 Task: Add an event with the title Team Bonding Activity, date '2024/04/24', time 7:30 AM to 9:30 AMand add a description: Throughout the event, light refreshments and beverages will be available, allowing participants to recharge and continue networking in a comfortable setting. The casual and vibrant atmosphere will encourage participants to engage in open and genuine conversations, forging connections that can lead to collaborations, career opportunities, or mentorship relationships., put the event into Orange category . Add location for the event as: 123 Dom Luís I Bridge, Porto, Portugal, logged in from the account softage.1@softage.netand send the event invitation to softage.7@softage.net and softage.8@softage.net. Set a reminder for the event 15 minutes before
Action: Mouse moved to (104, 118)
Screenshot: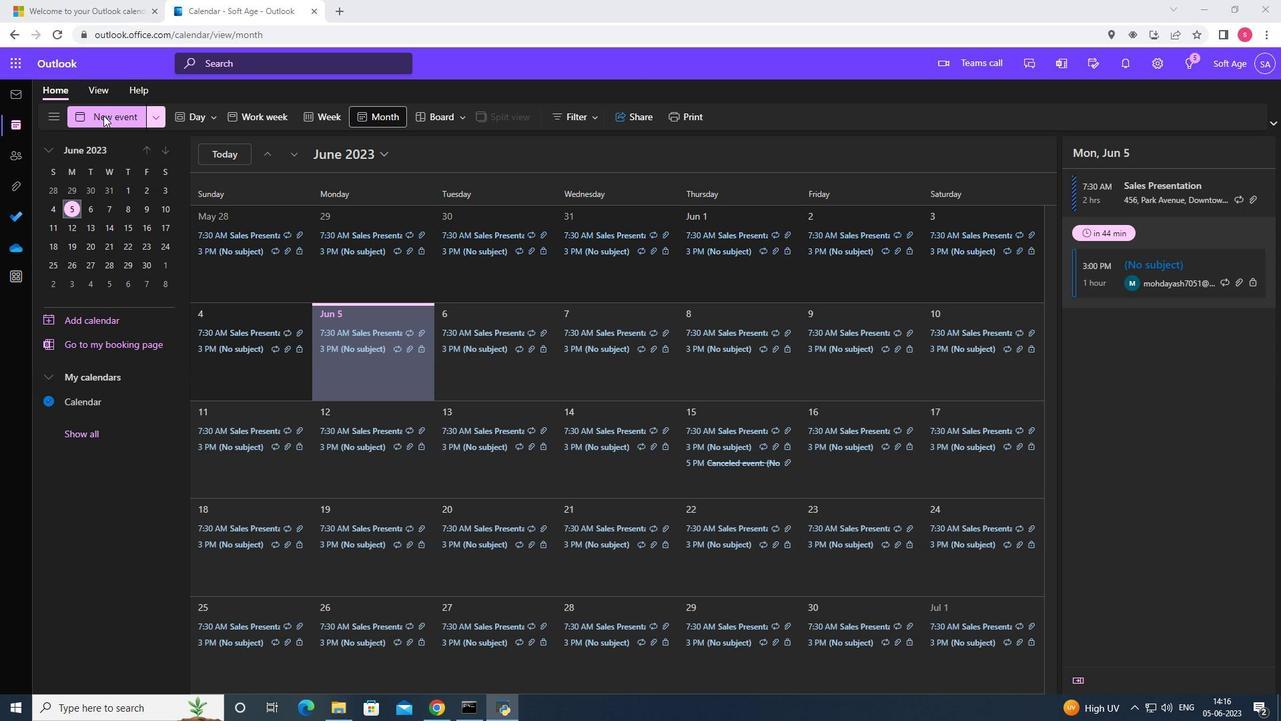 
Action: Mouse pressed left at (104, 118)
Screenshot: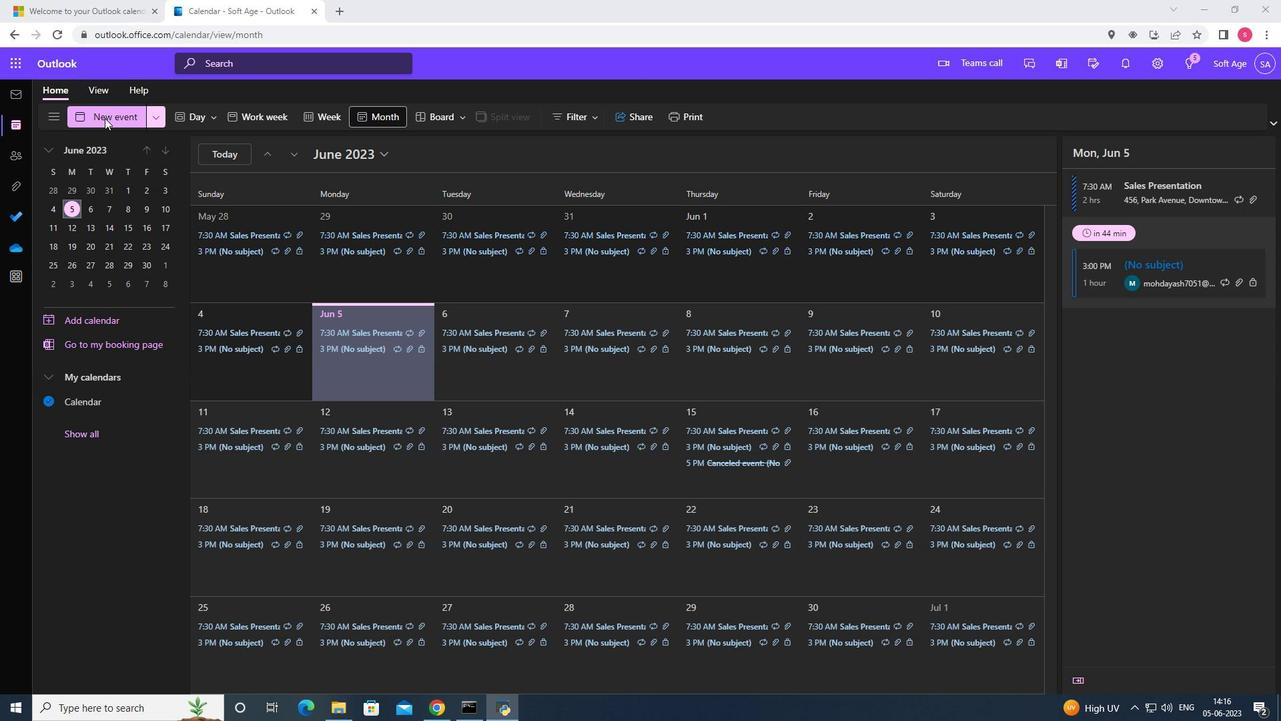 
Action: Mouse moved to (442, 191)
Screenshot: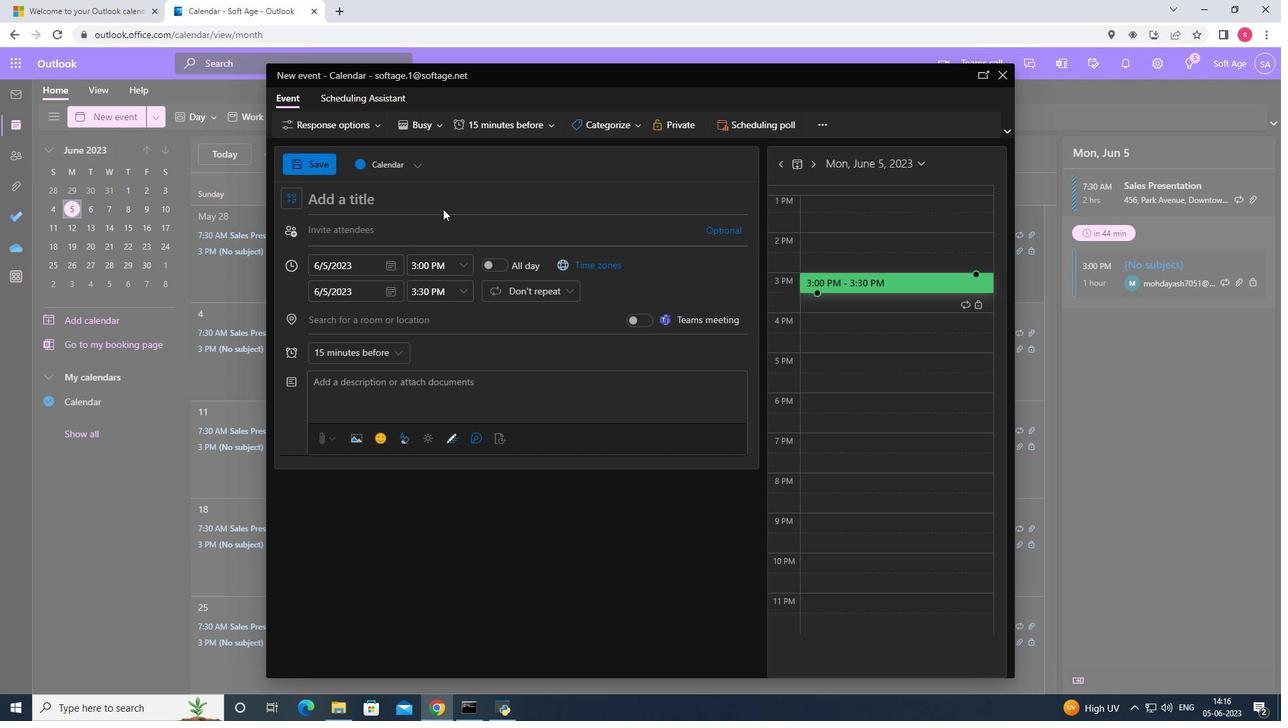 
Action: Mouse pressed left at (442, 191)
Screenshot: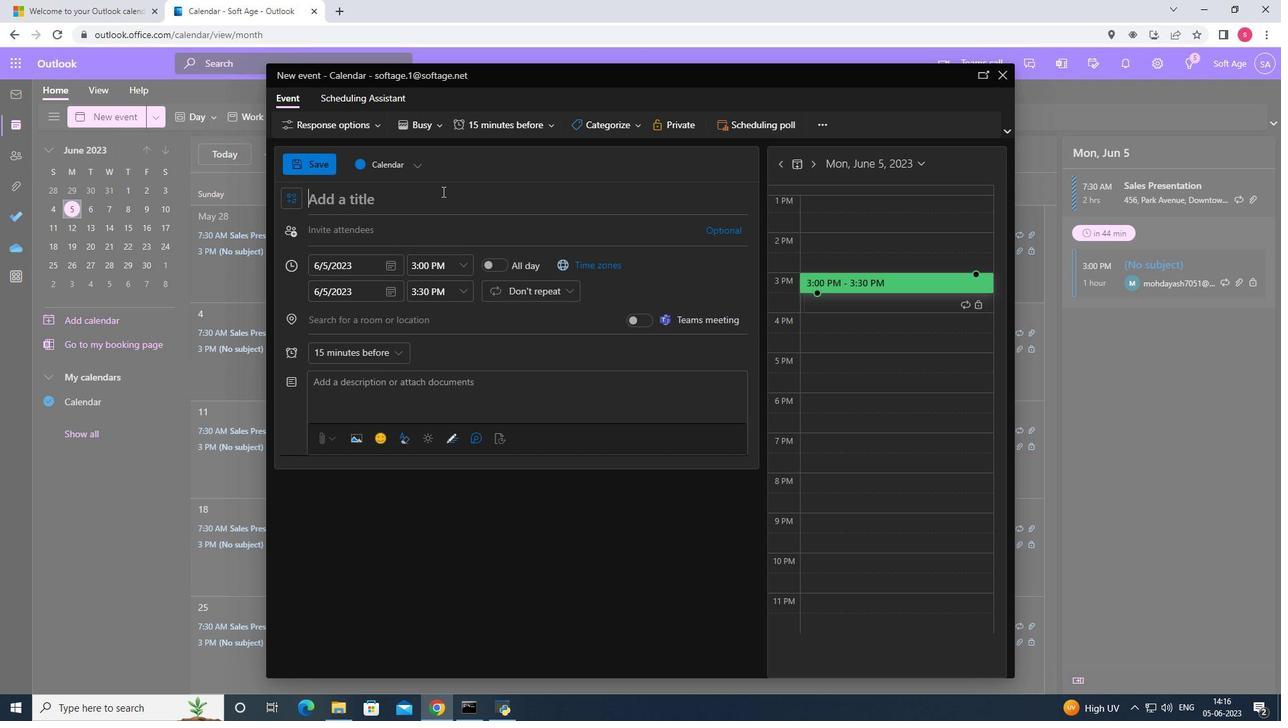 
Action: Key pressed <Key.shift><Key.shift><Key.shift><Key.shift><Key.shift><Key.shift><Key.shift><Key.shift><Key.shift><Key.shift><Key.shift><Key.shift><Key.shift><Key.shift><Key.shift><Key.shift><Key.shift><Key.shift><Key.shift><Key.shift>Team<Key.space><Key.shift>Bonding<Key.space><Key.shift>Activity
Screenshot: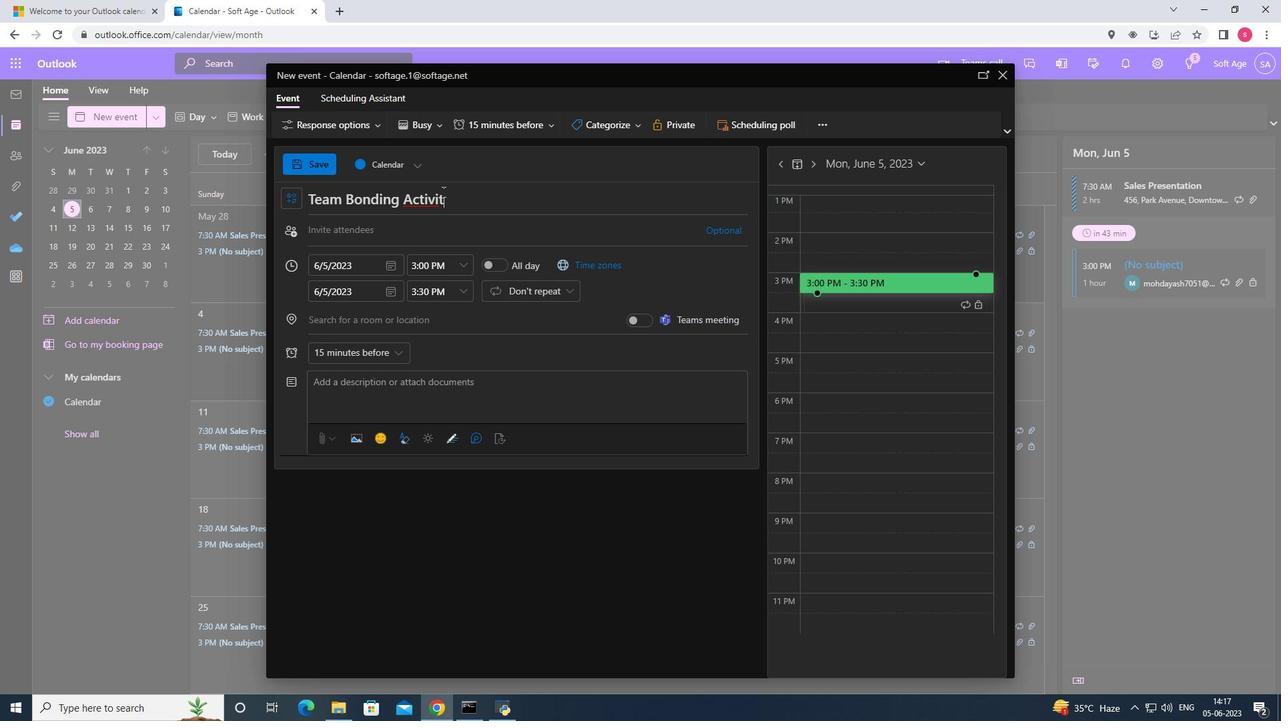 
Action: Mouse moved to (394, 270)
Screenshot: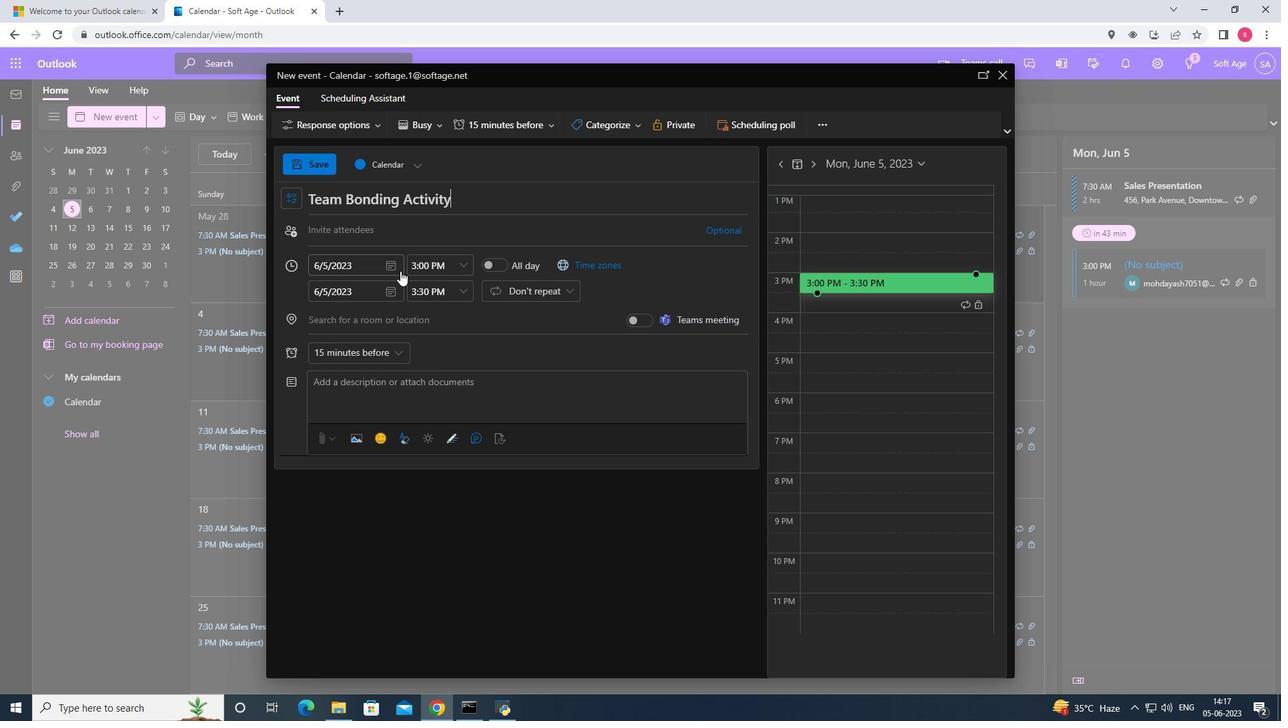 
Action: Mouse pressed left at (394, 270)
Screenshot: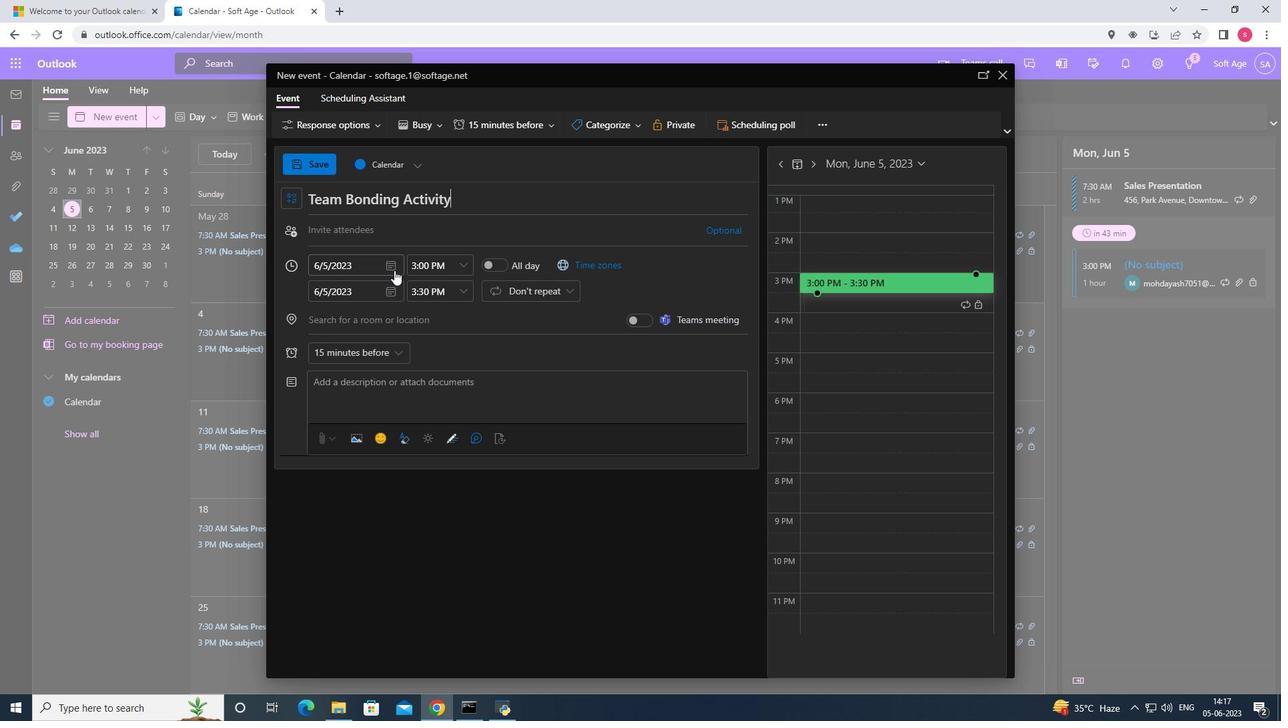
Action: Mouse moved to (441, 295)
Screenshot: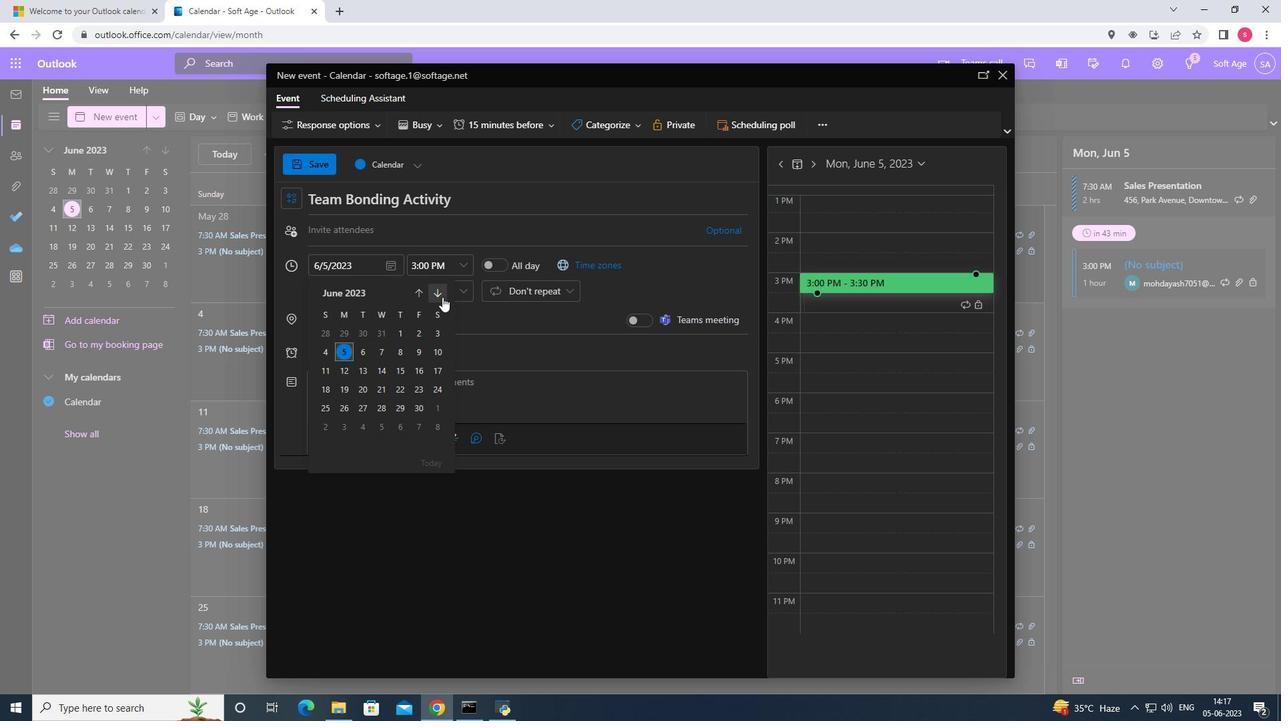 
Action: Mouse pressed left at (441, 295)
Screenshot: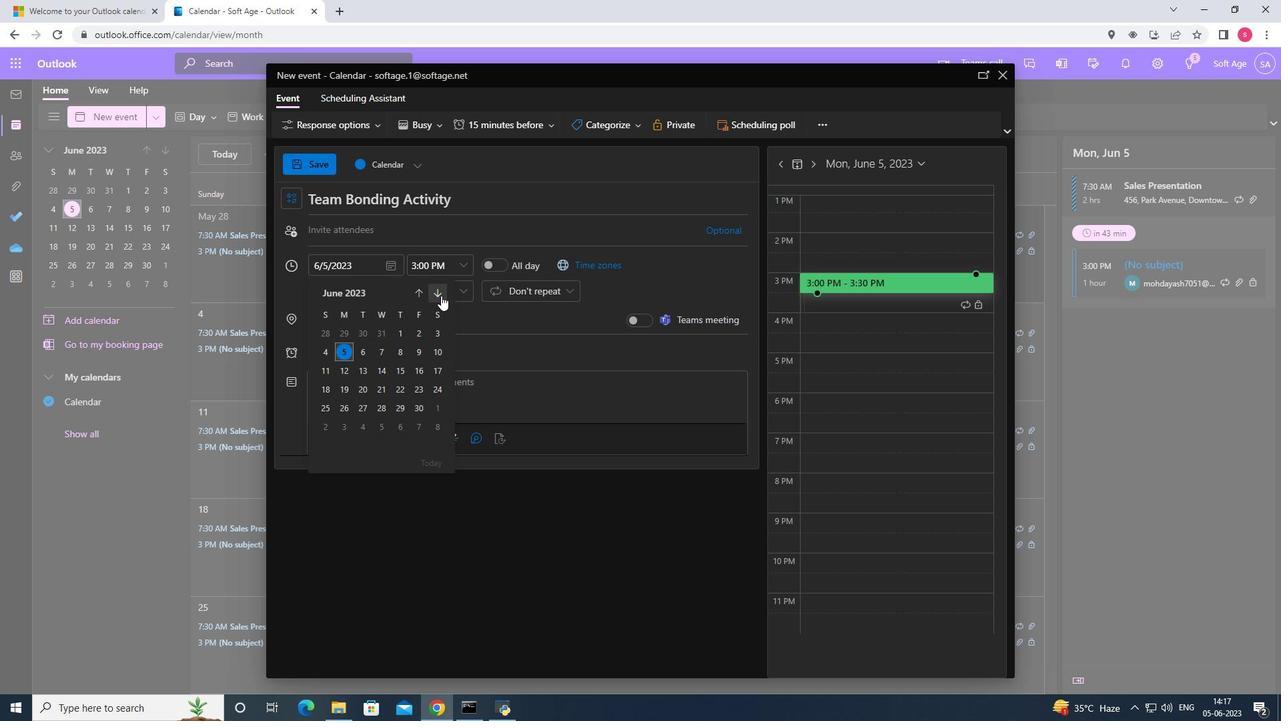 
Action: Mouse pressed left at (441, 295)
Screenshot: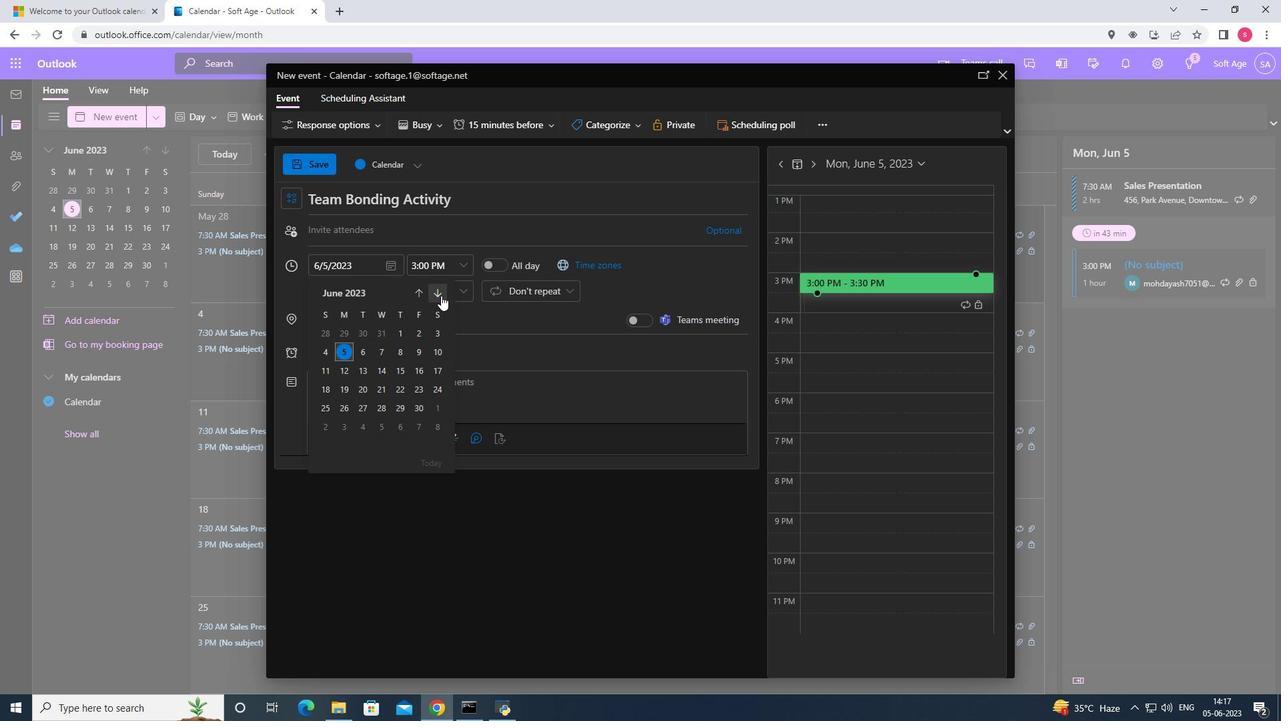 
Action: Mouse pressed left at (441, 295)
Screenshot: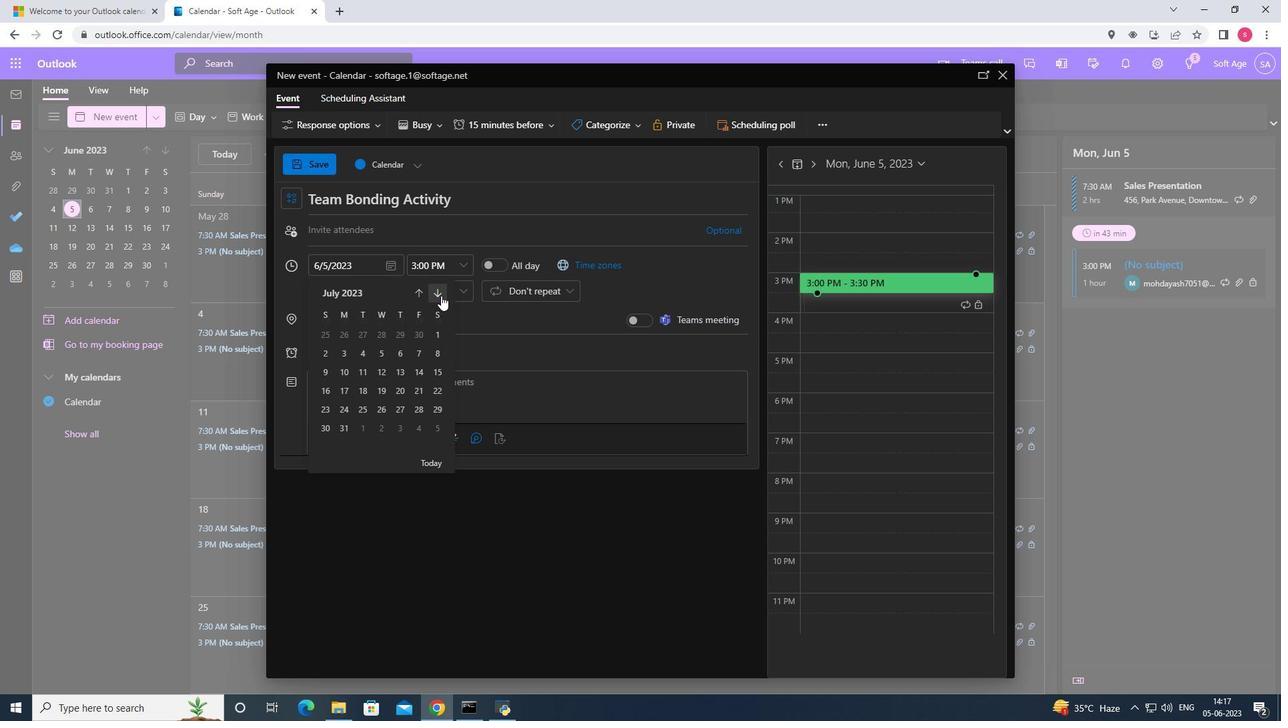 
Action: Mouse pressed left at (441, 295)
Screenshot: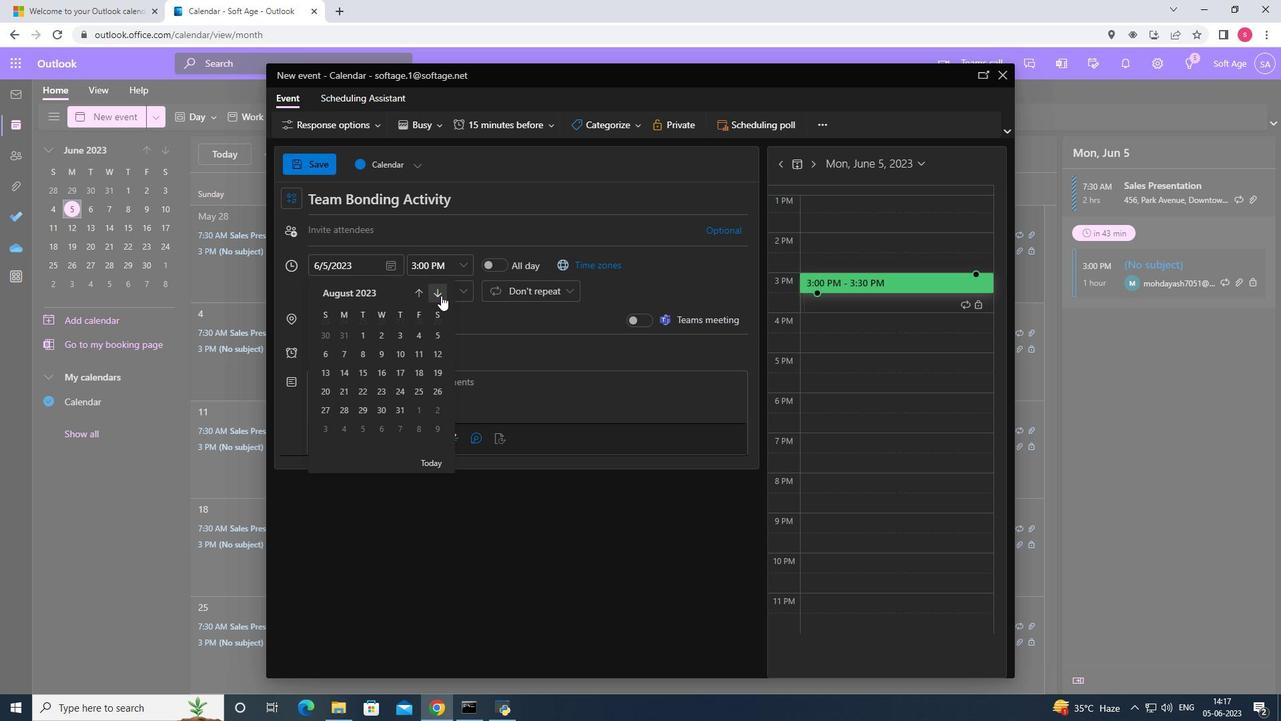 
Action: Mouse pressed left at (441, 295)
Screenshot: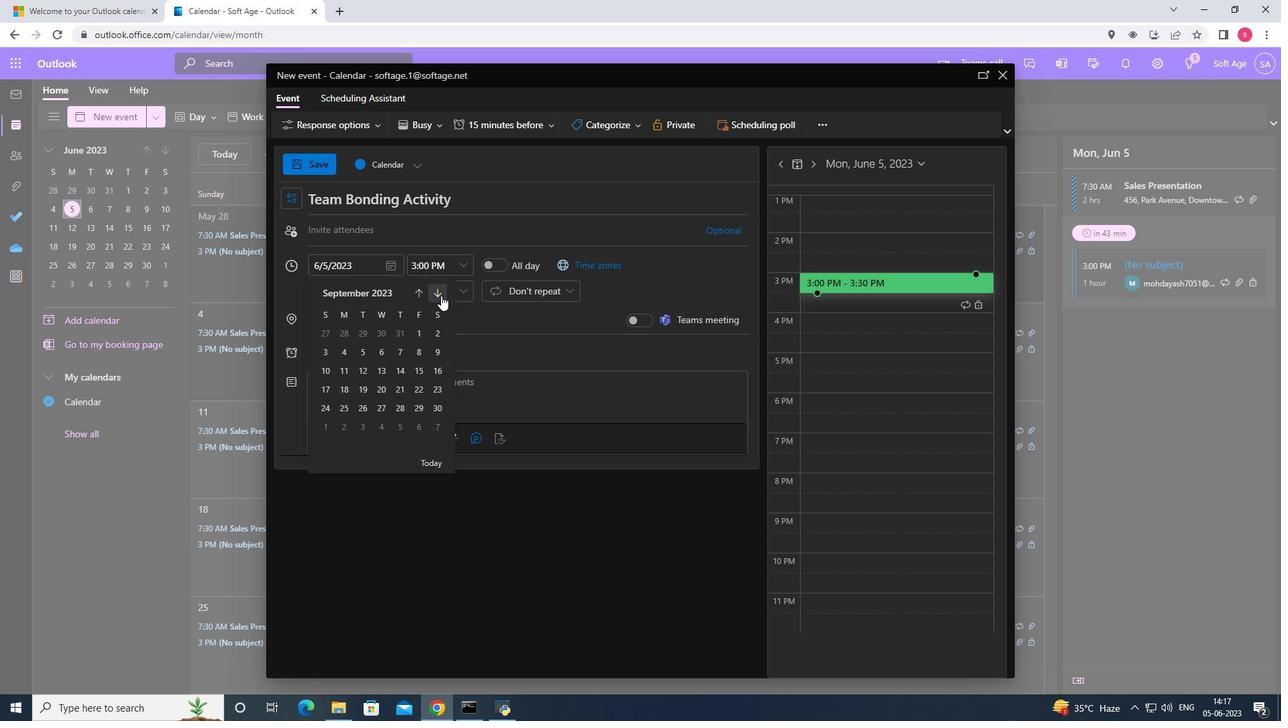 
Action: Mouse pressed left at (441, 295)
Screenshot: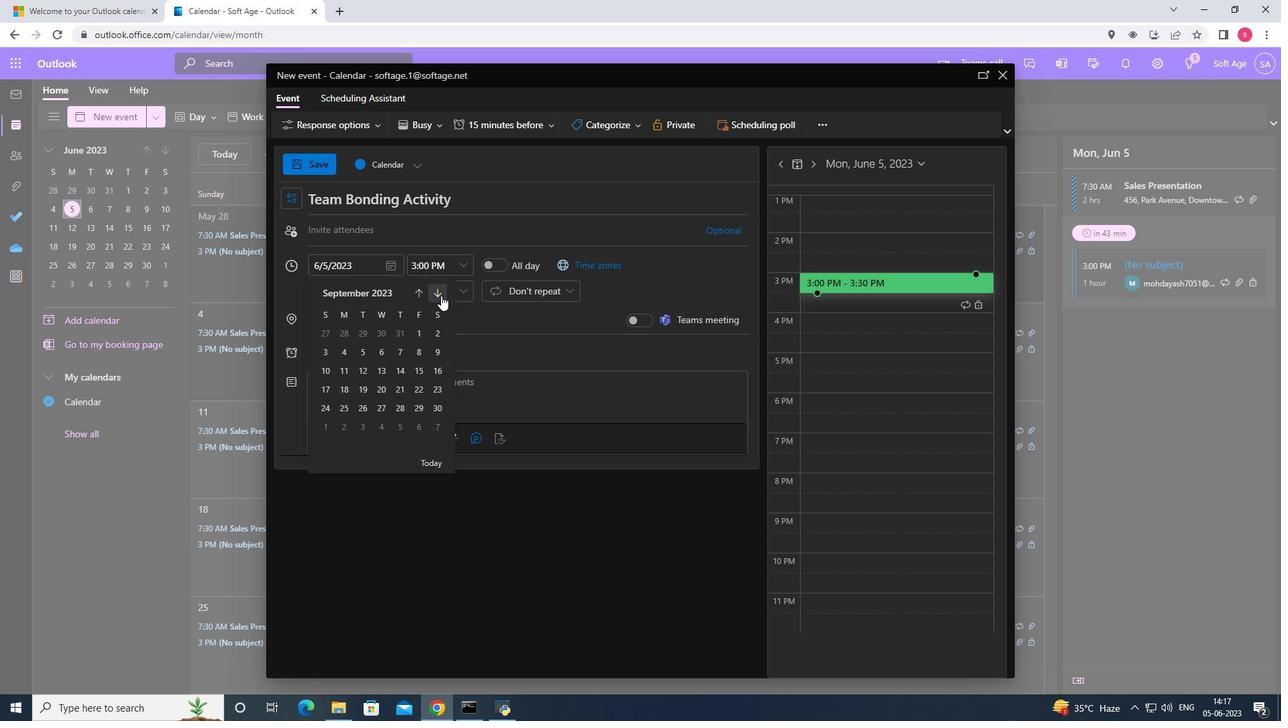 
Action: Mouse pressed left at (441, 295)
Screenshot: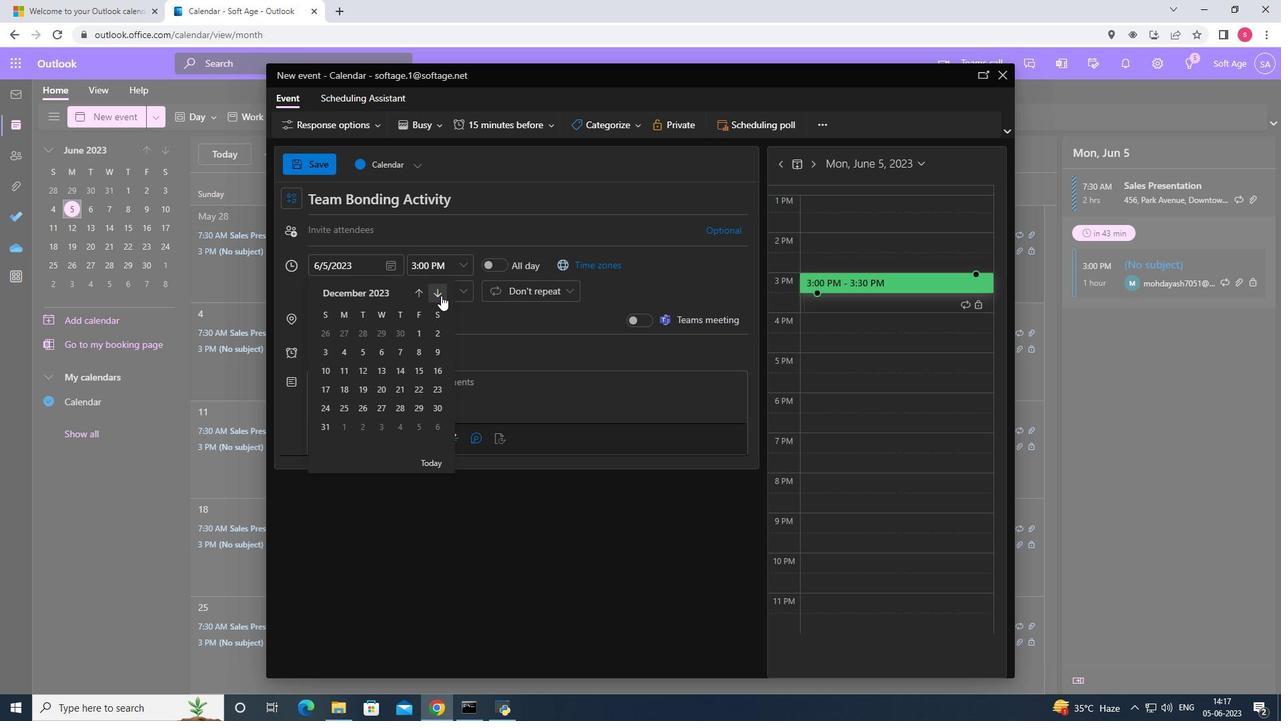 
Action: Mouse pressed left at (441, 295)
Screenshot: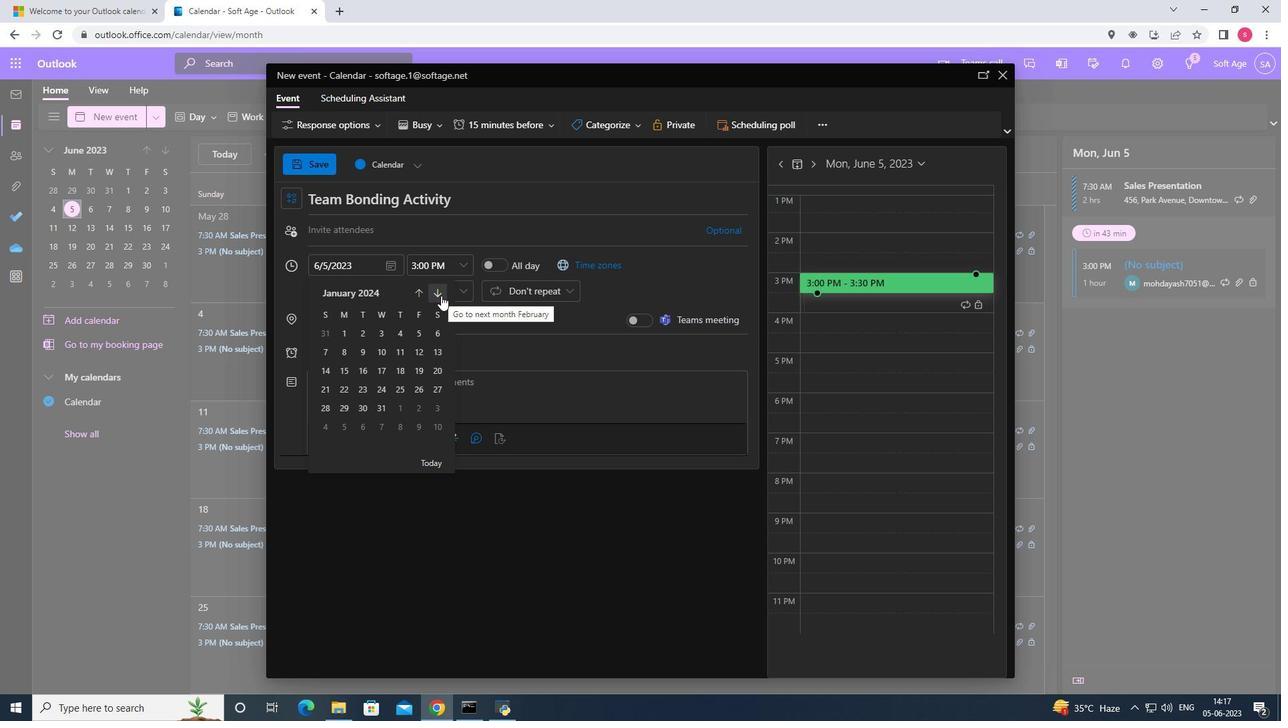 
Action: Mouse pressed left at (441, 295)
Screenshot: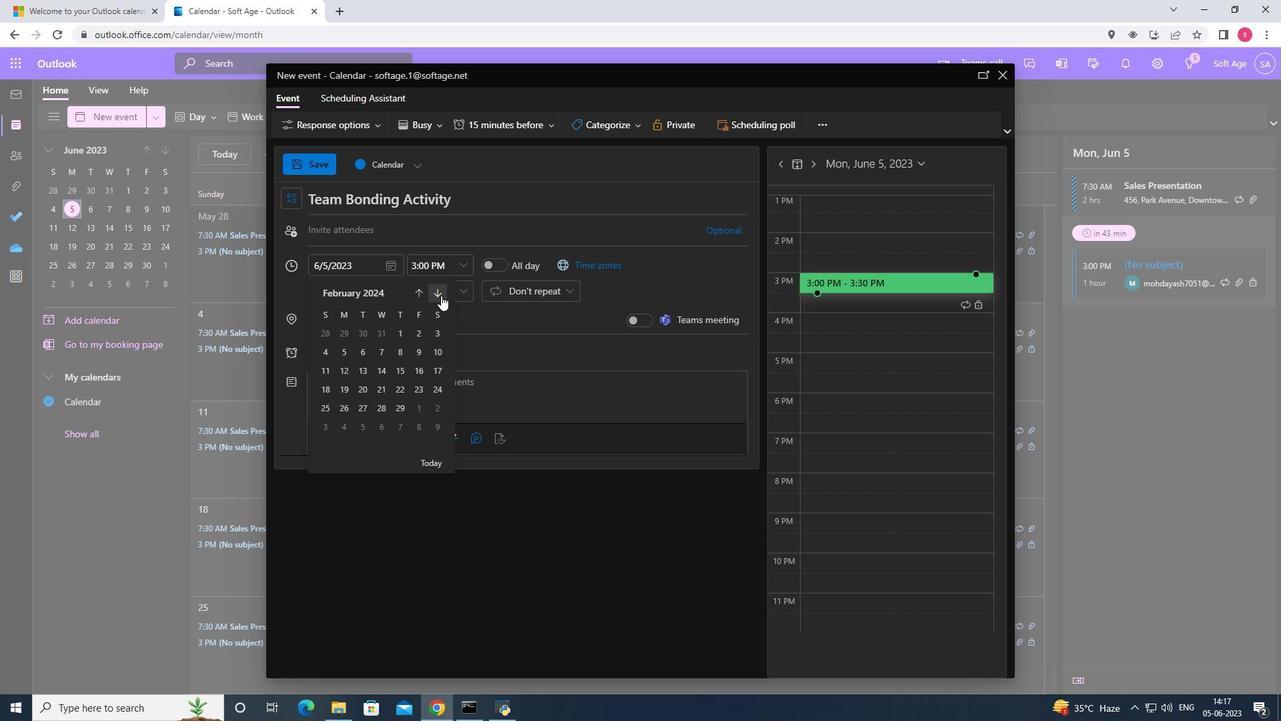 
Action: Mouse pressed left at (441, 295)
Screenshot: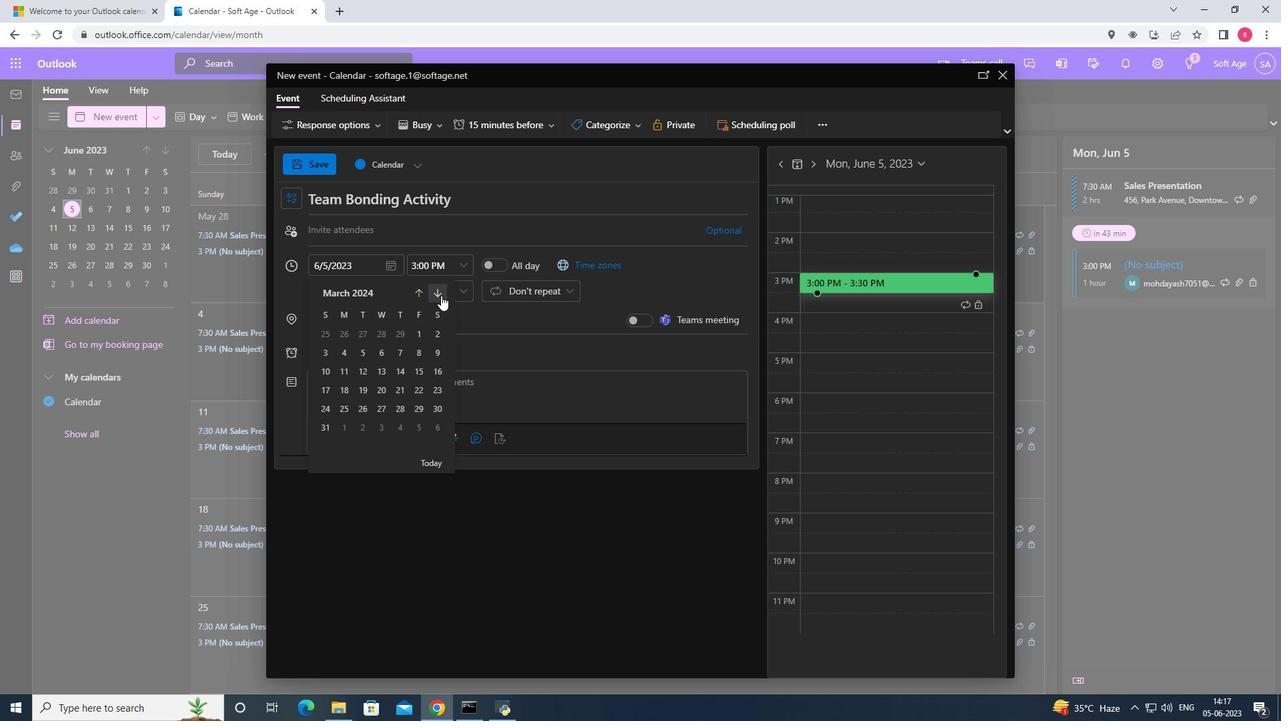 
Action: Mouse moved to (387, 389)
Screenshot: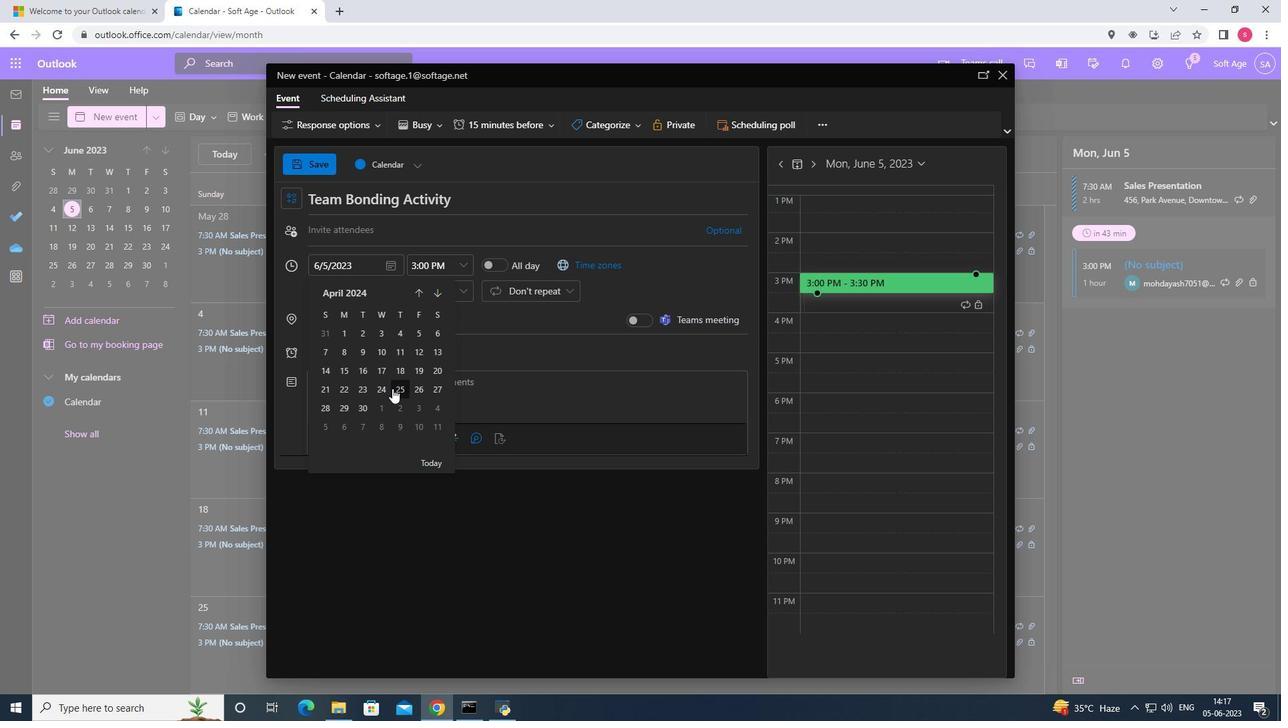 
Action: Mouse pressed left at (387, 389)
Screenshot: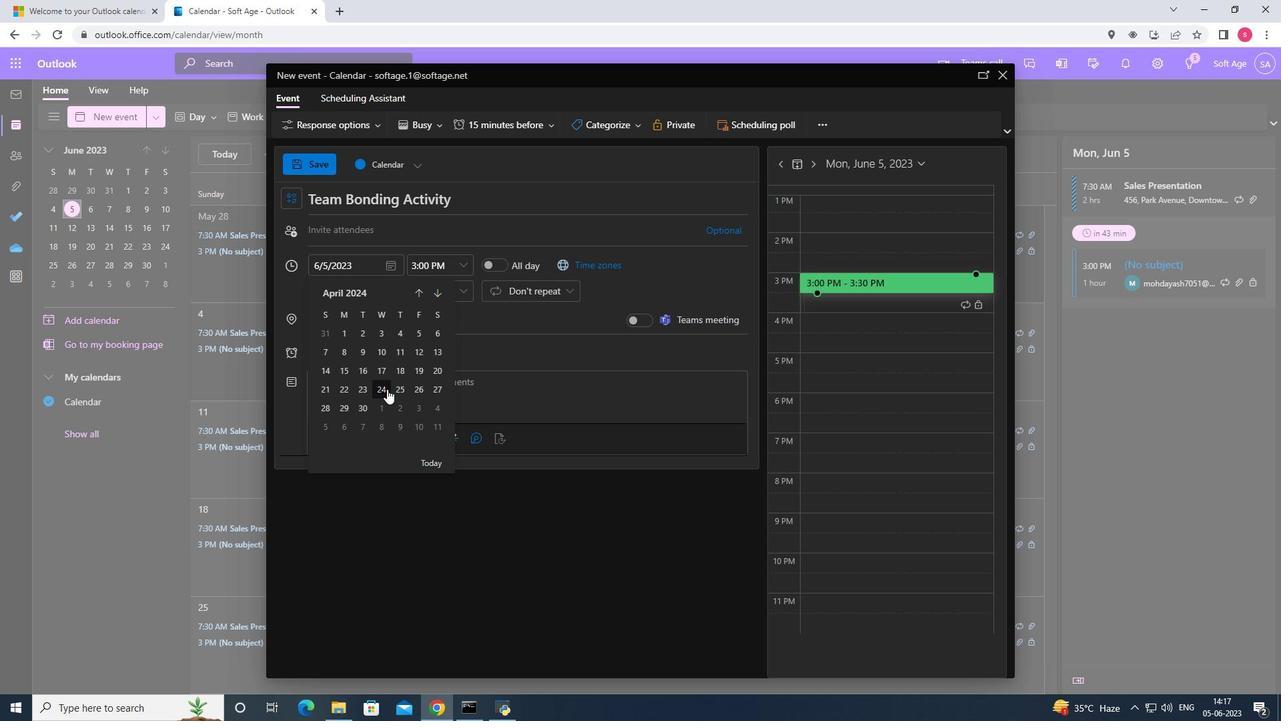
Action: Mouse moved to (421, 380)
Screenshot: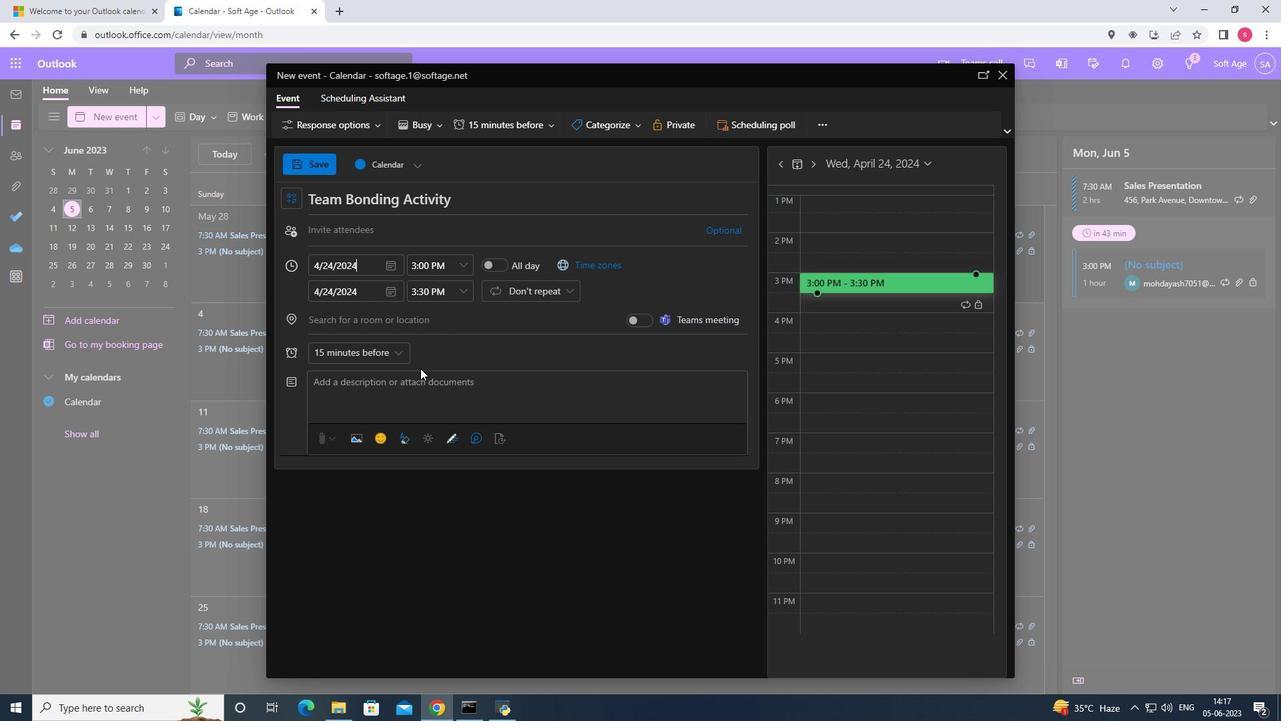 
Action: Mouse pressed left at (421, 380)
Screenshot: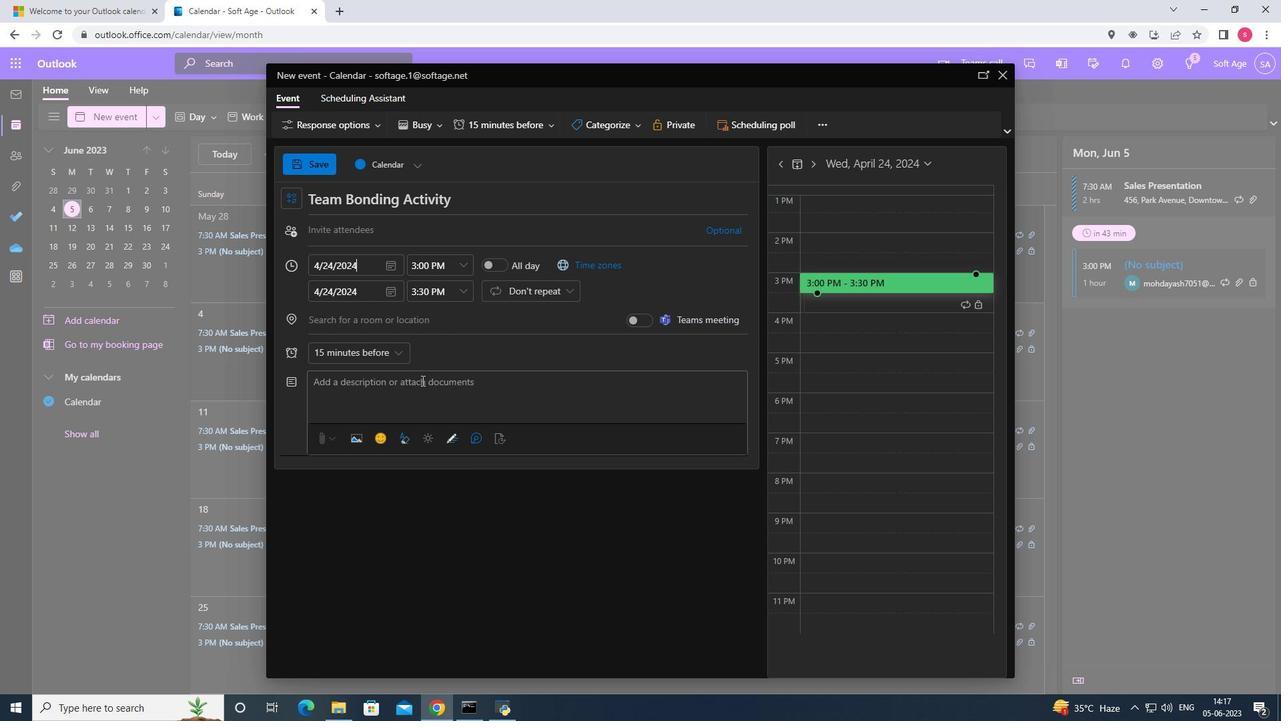 
Action: Mouse moved to (466, 266)
Screenshot: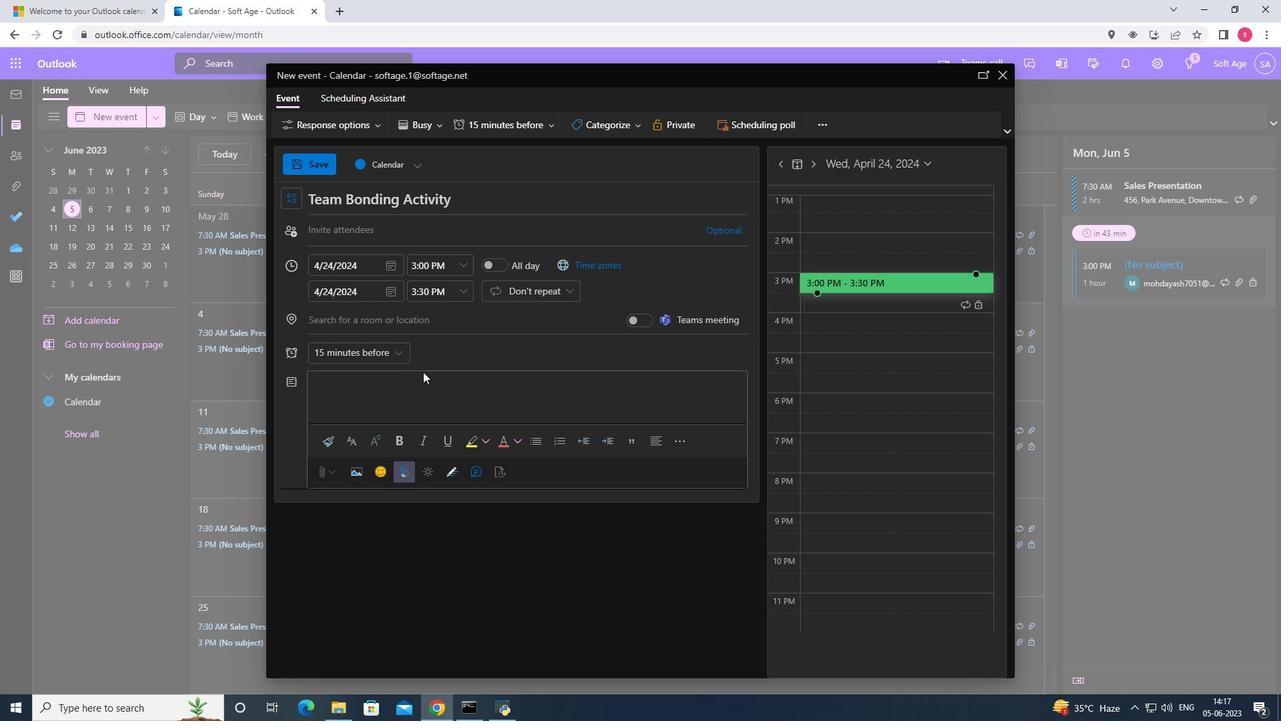
Action: Mouse pressed left at (466, 266)
Screenshot: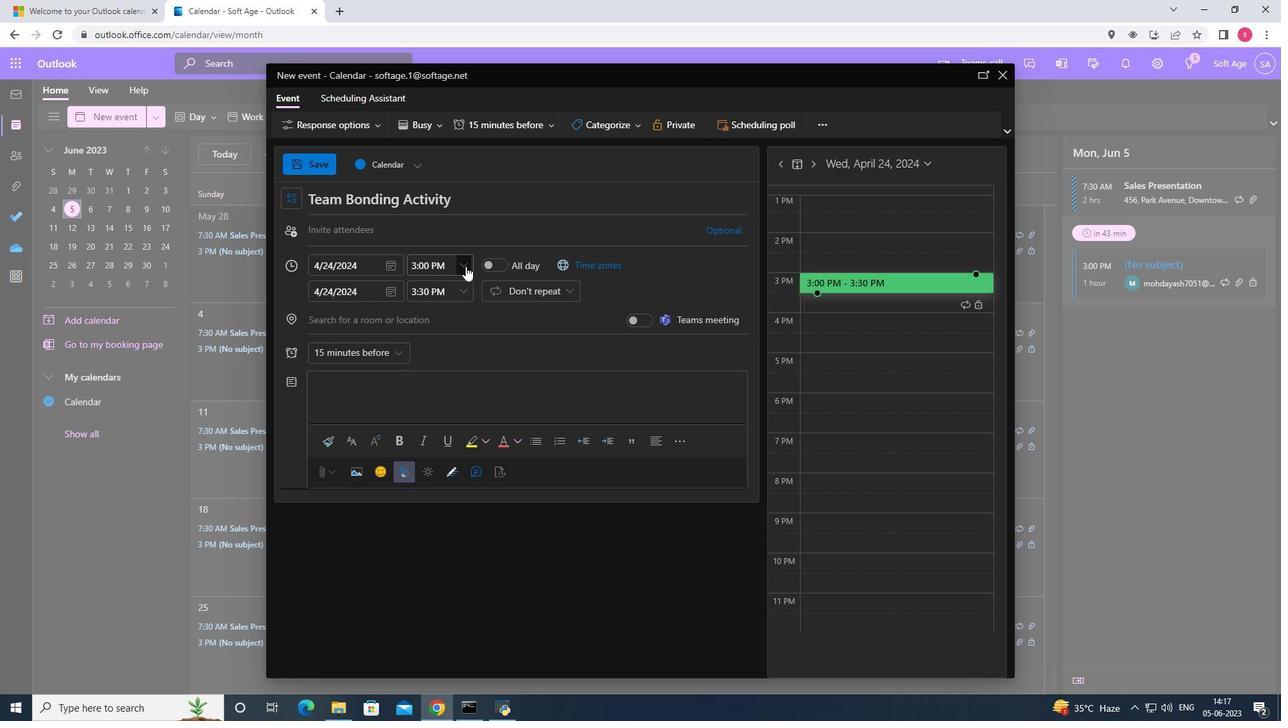 
Action: Mouse moved to (482, 282)
Screenshot: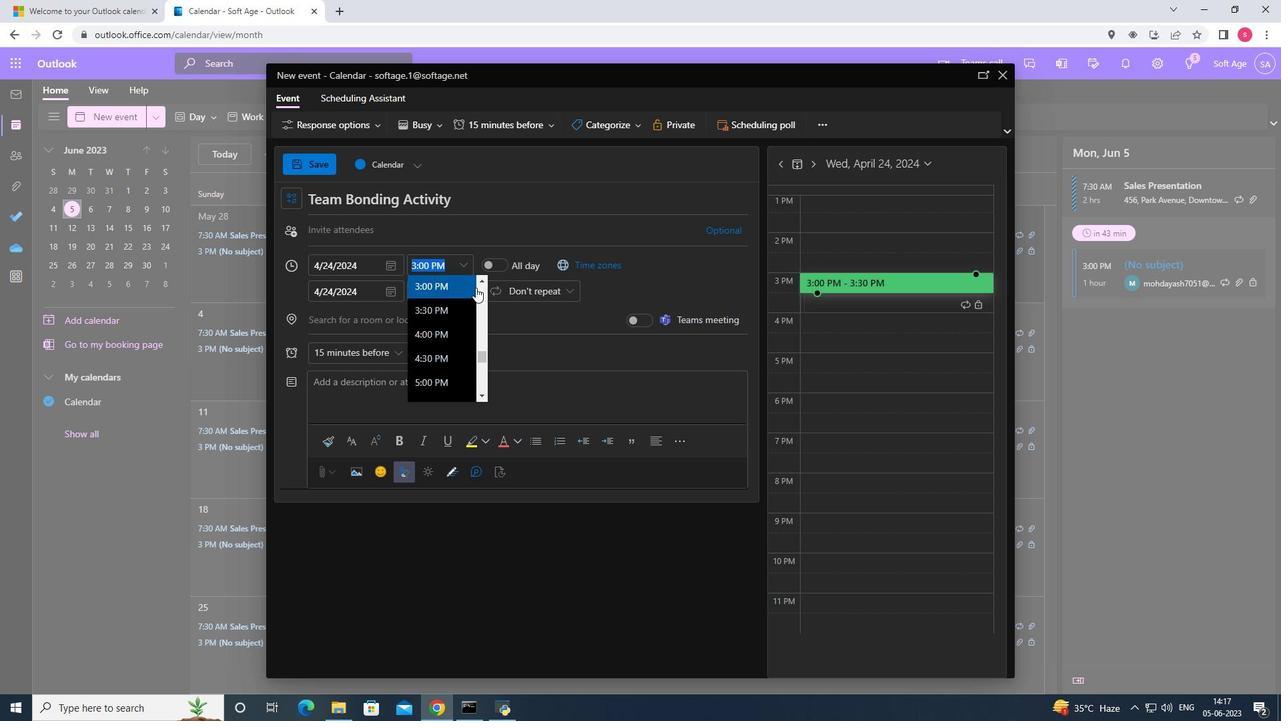 
Action: Mouse pressed left at (482, 282)
Screenshot: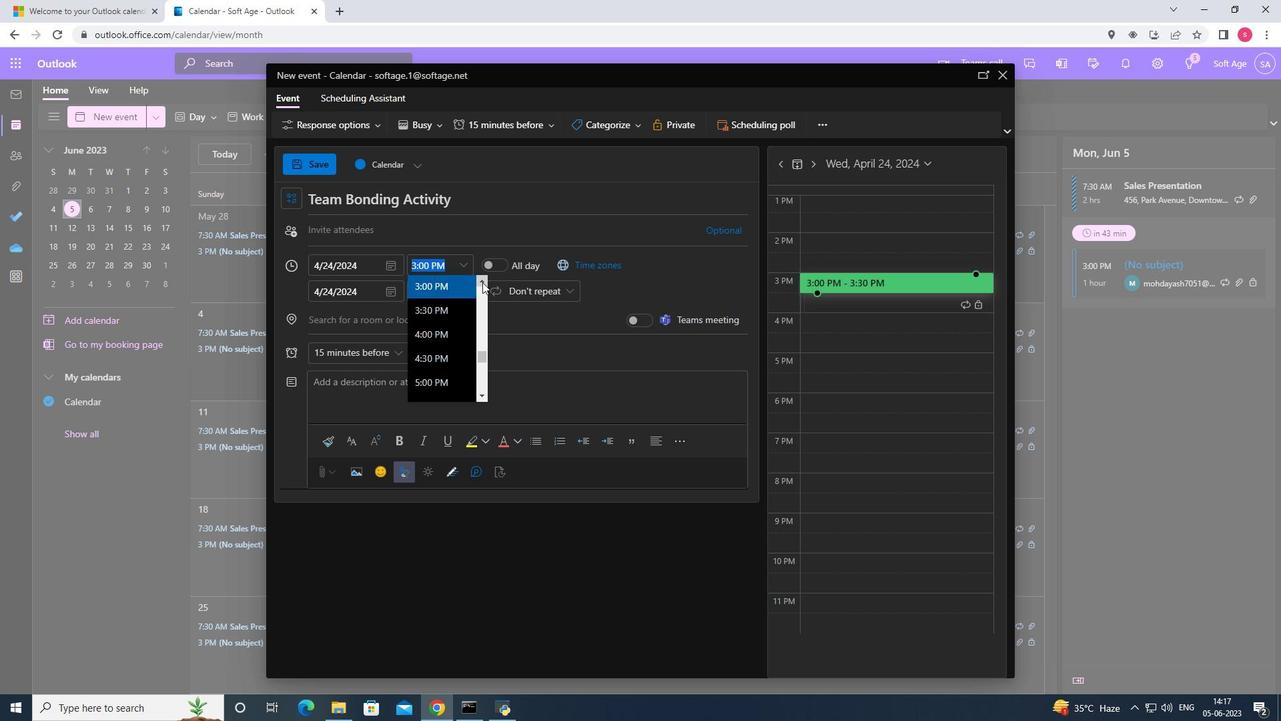 
Action: Mouse pressed left at (482, 282)
Screenshot: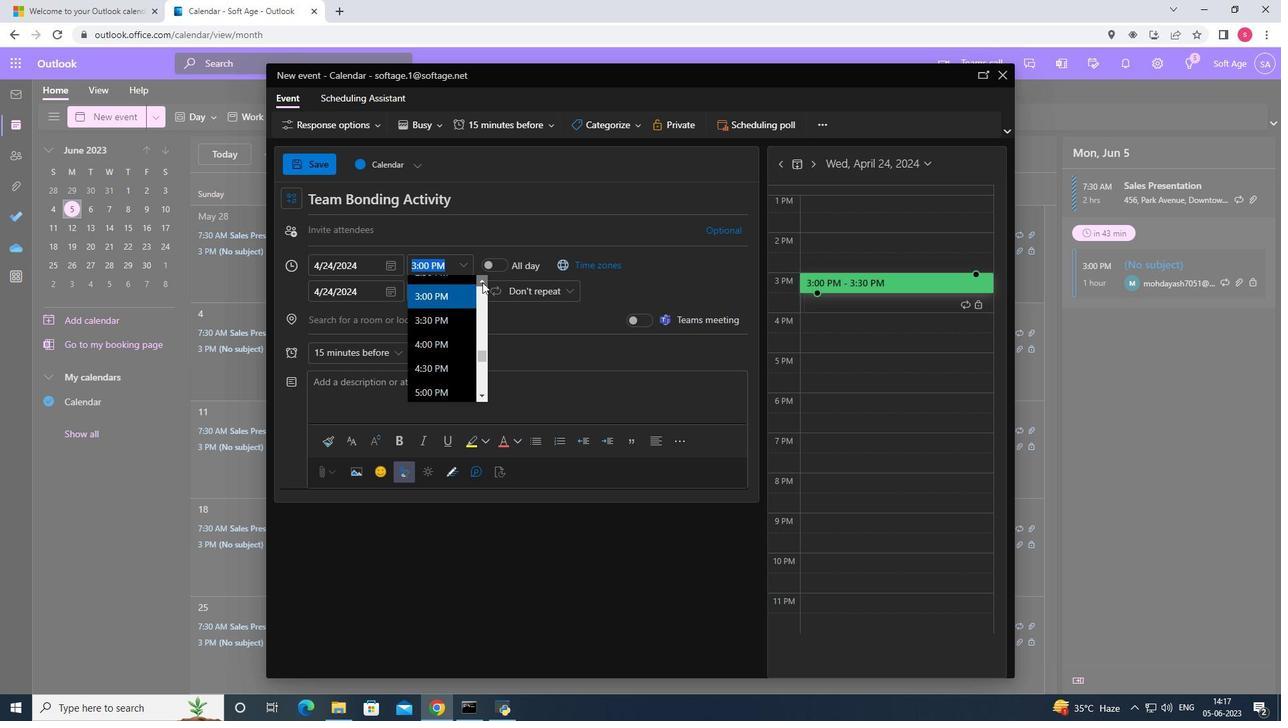 
Action: Mouse pressed left at (482, 282)
Screenshot: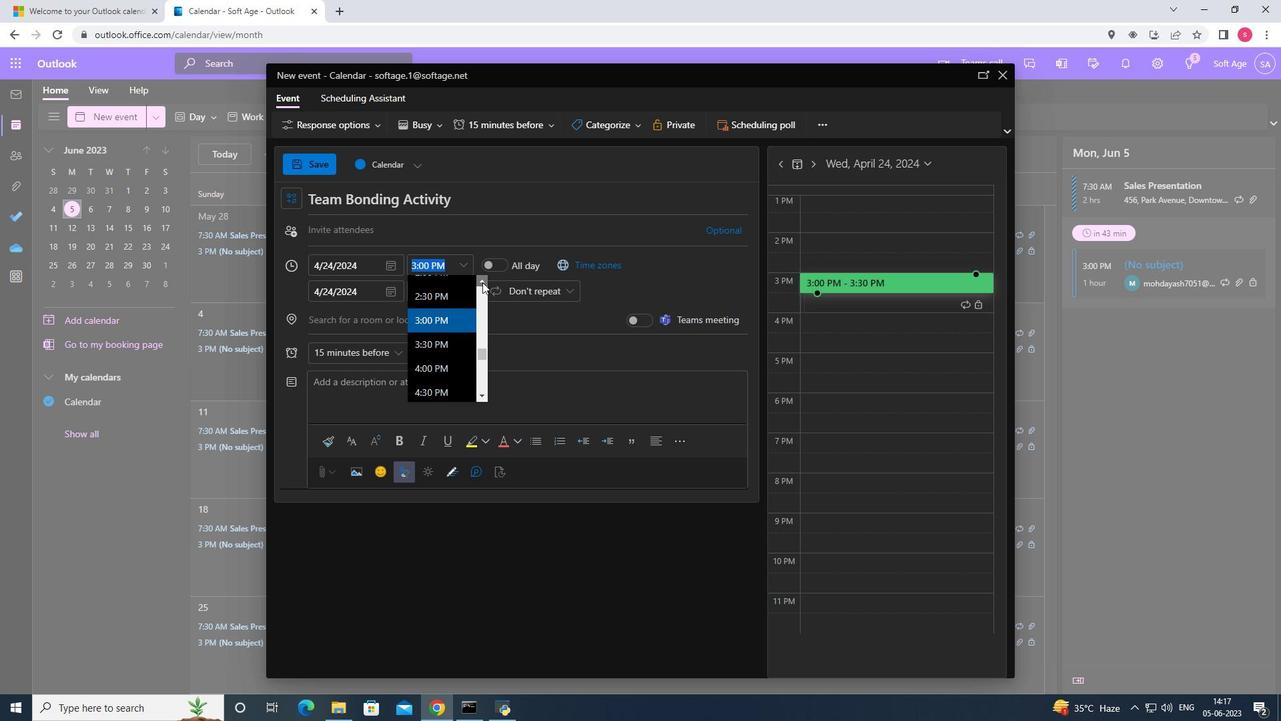 
Action: Mouse pressed left at (482, 282)
Screenshot: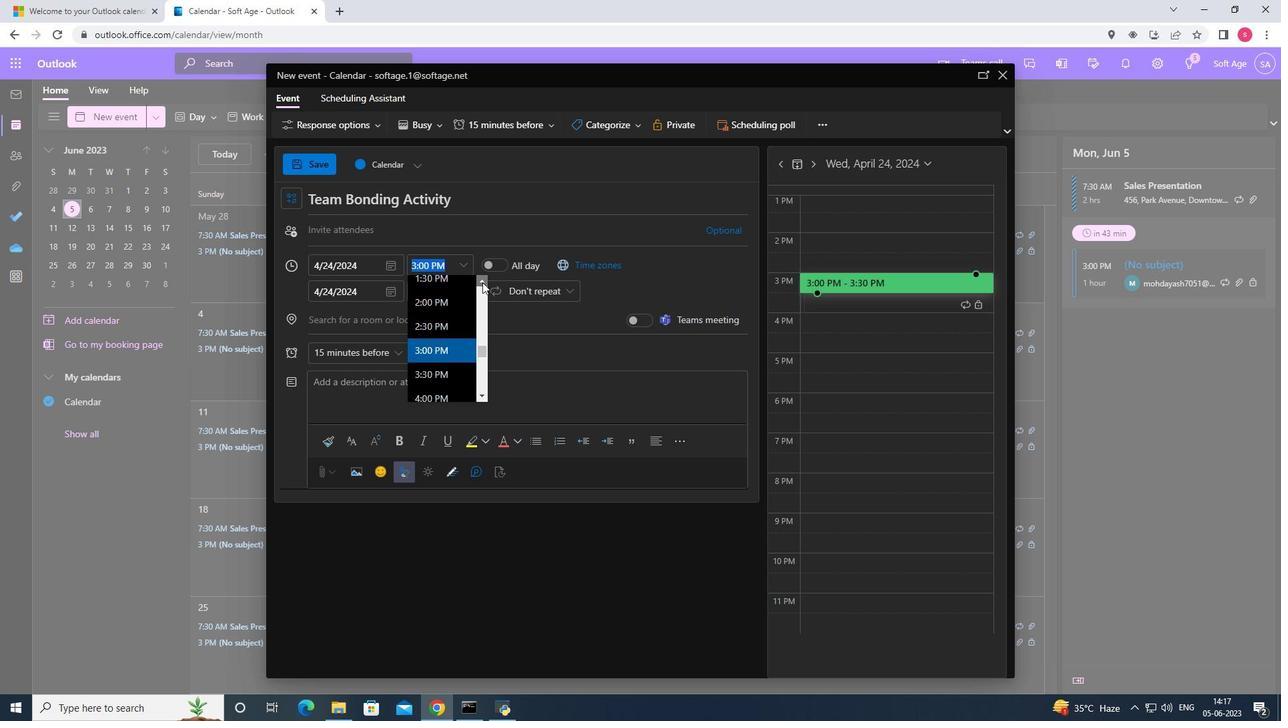 
Action: Mouse pressed left at (482, 282)
Screenshot: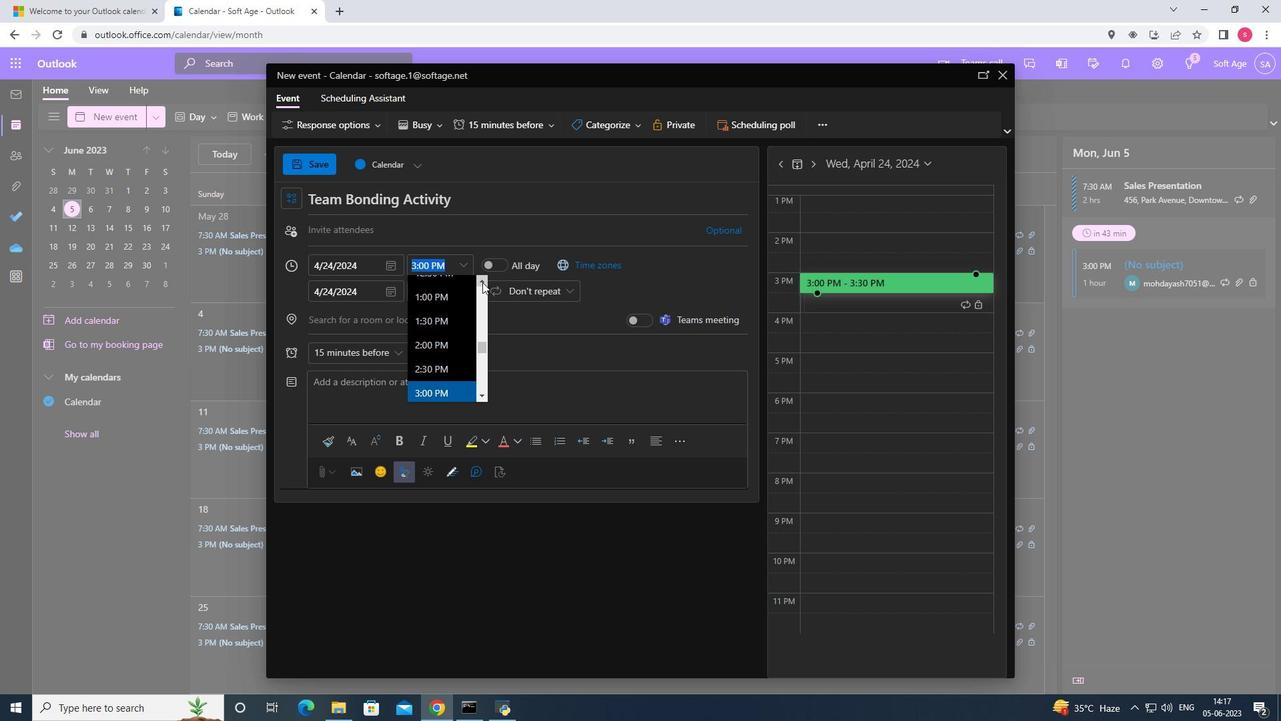 
Action: Mouse pressed left at (482, 282)
Screenshot: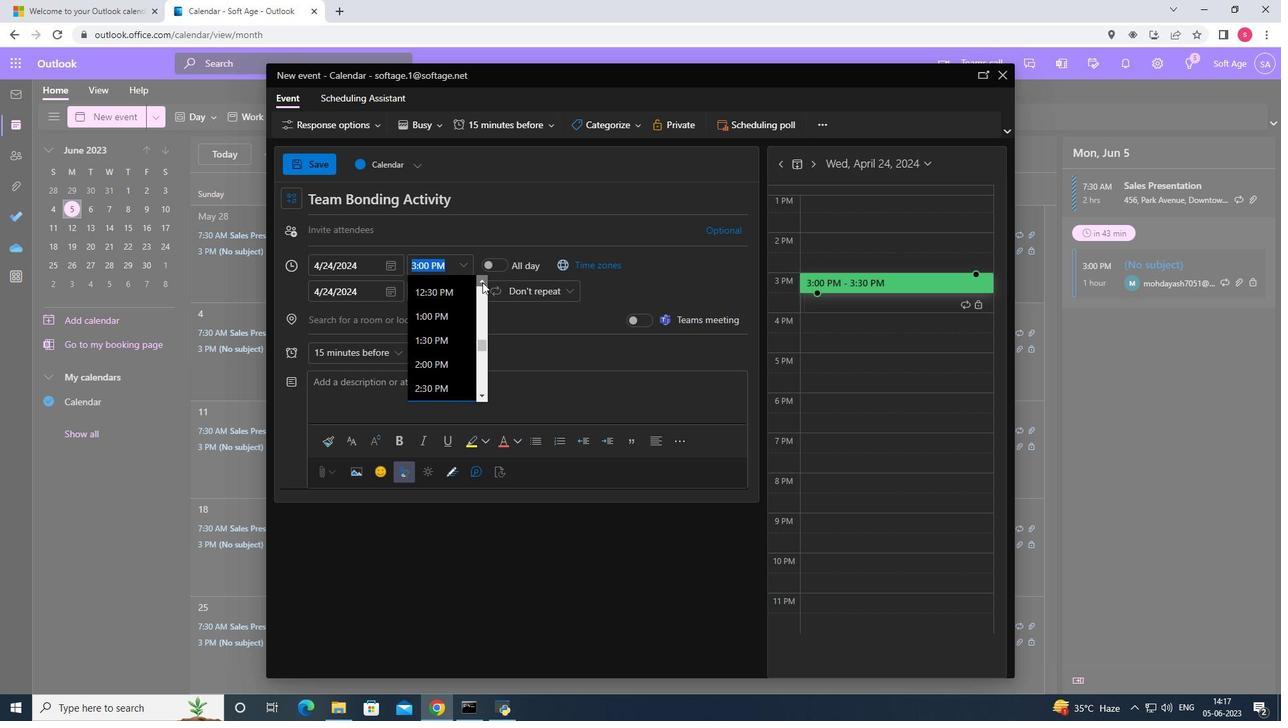 
Action: Mouse pressed left at (482, 282)
Screenshot: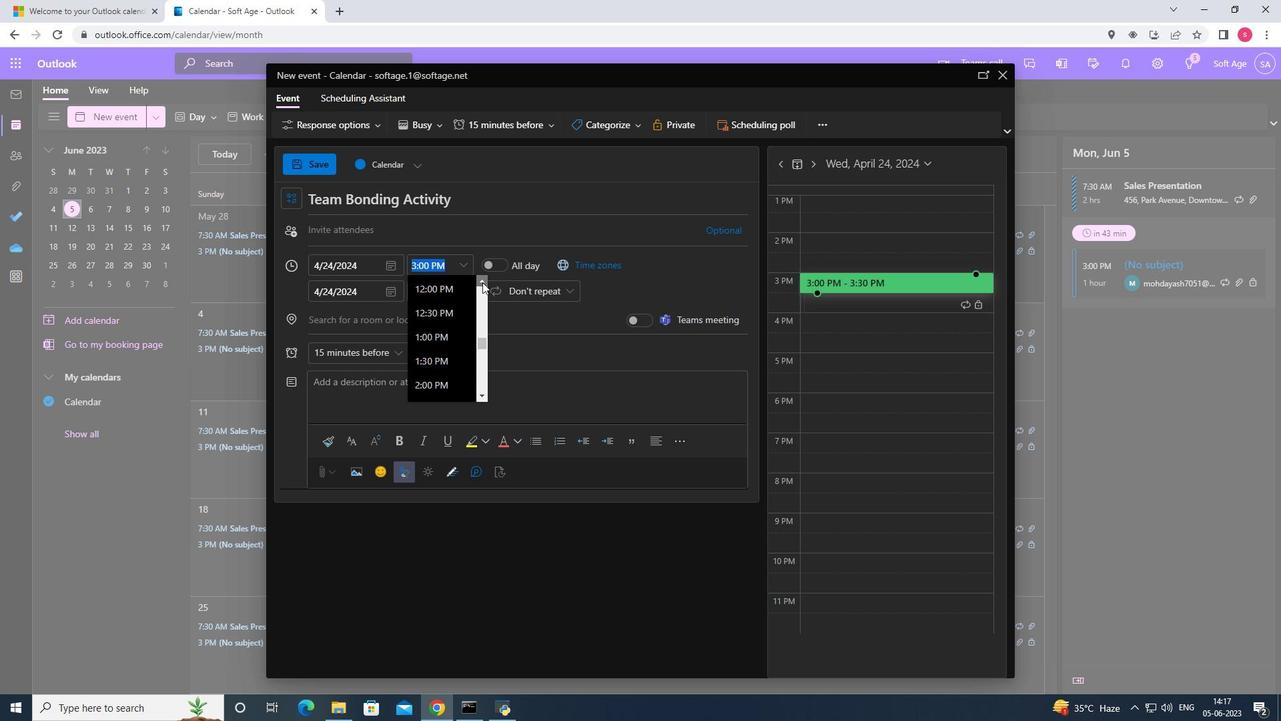 
Action: Mouse pressed left at (482, 282)
Screenshot: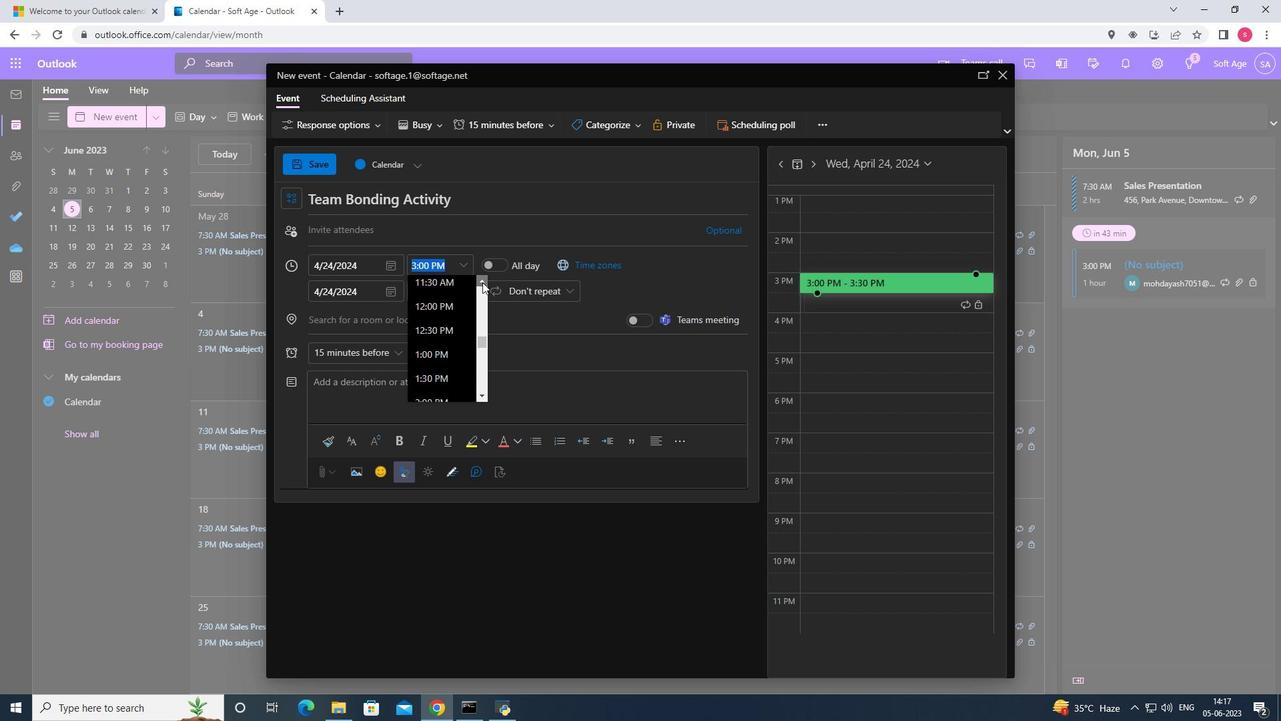 
Action: Mouse pressed left at (482, 282)
Screenshot: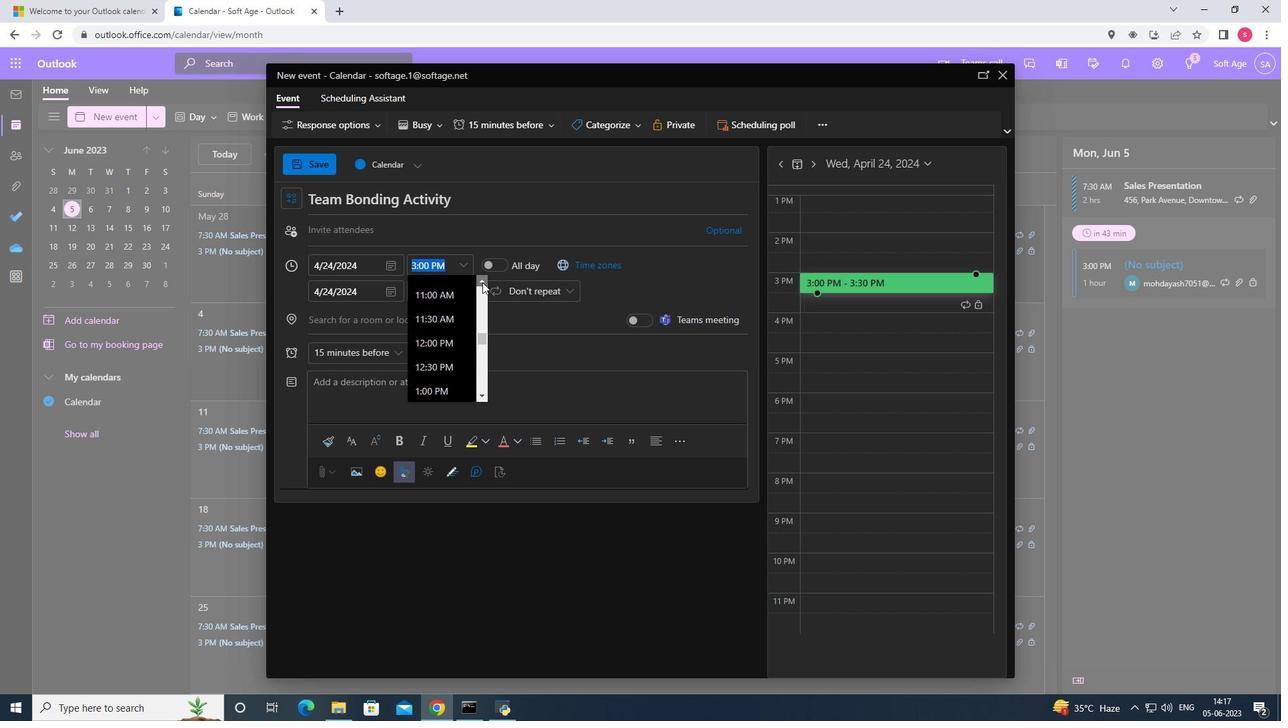 
Action: Mouse pressed left at (482, 282)
Screenshot: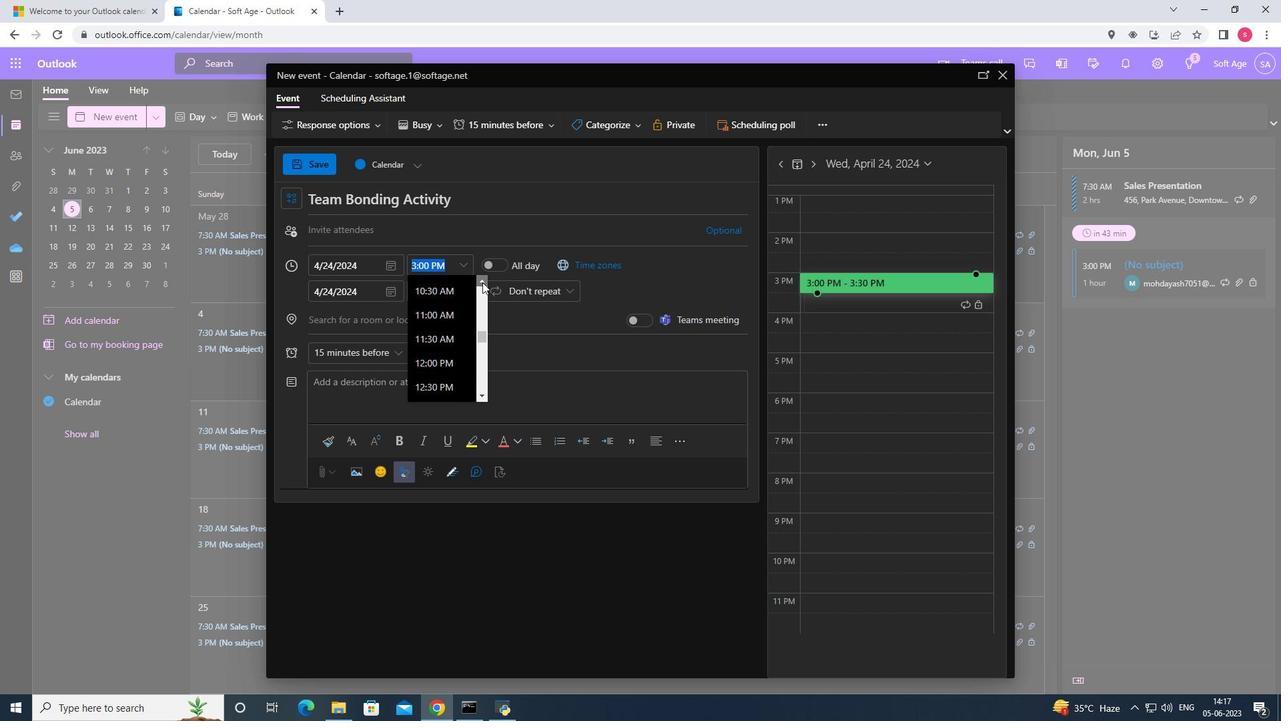 
Action: Mouse pressed left at (482, 282)
Screenshot: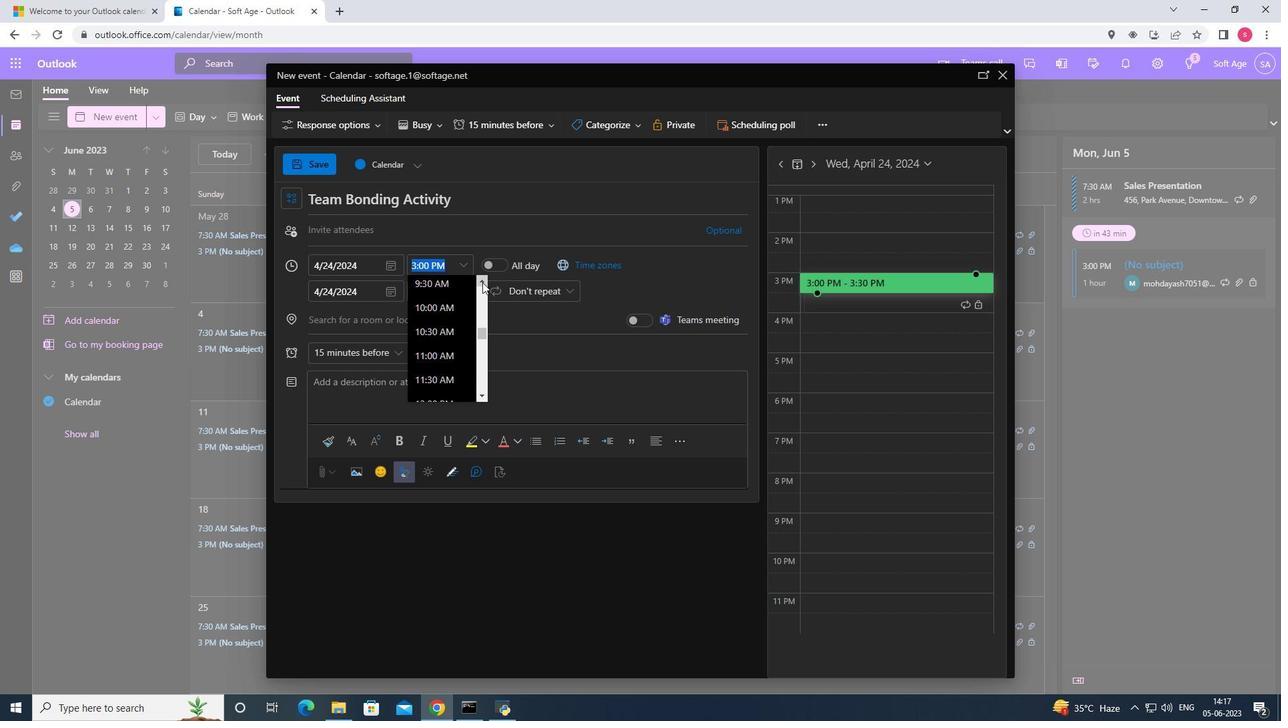 
Action: Mouse pressed left at (482, 282)
Screenshot: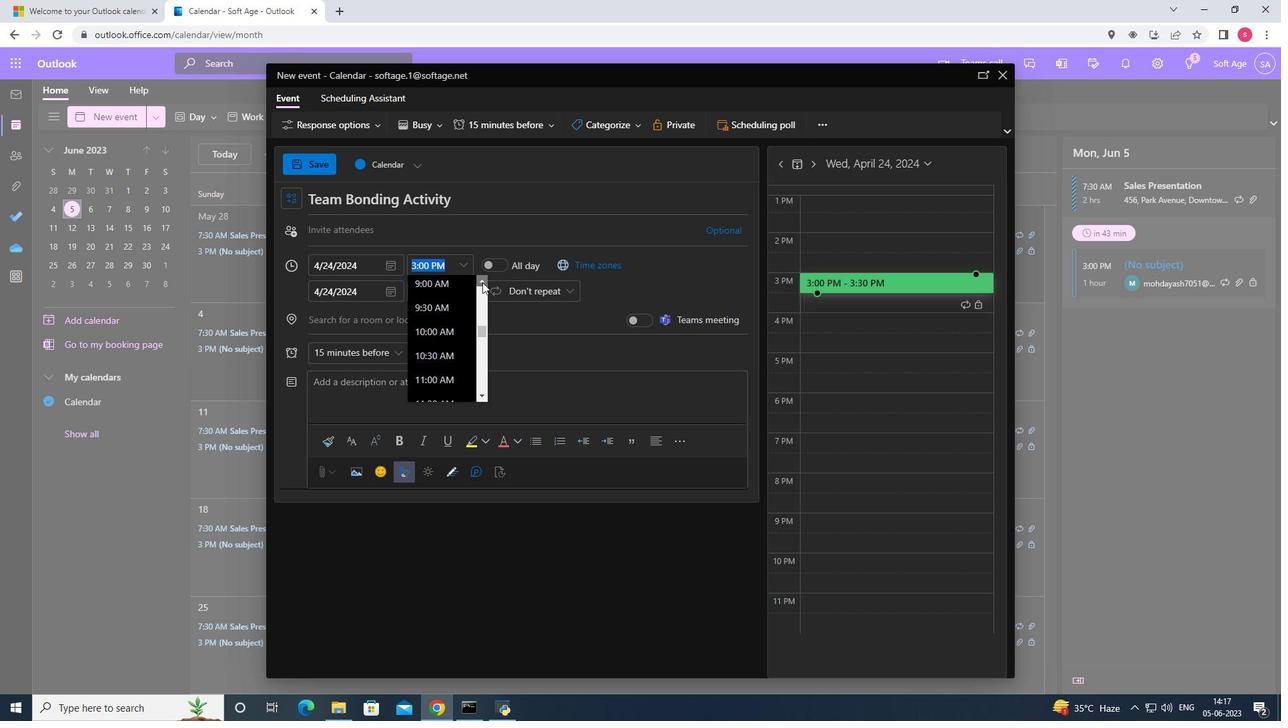 
Action: Mouse pressed left at (482, 282)
Screenshot: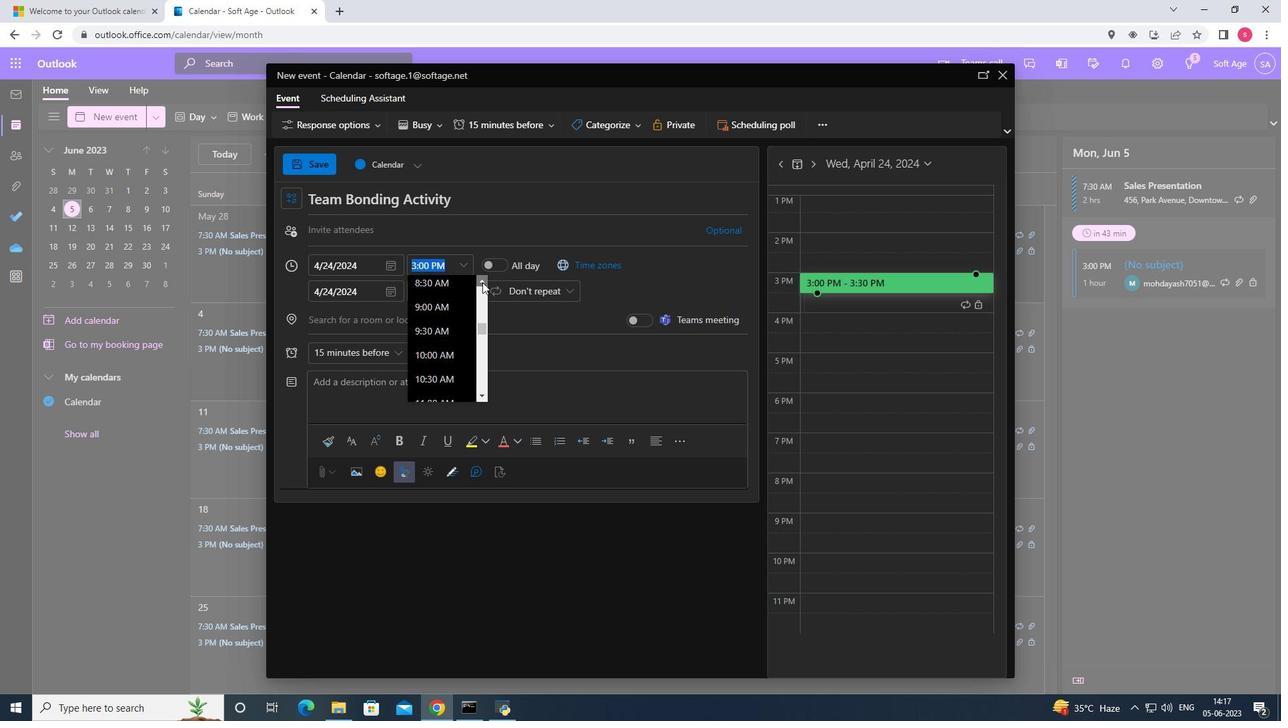 
Action: Mouse pressed left at (482, 282)
Screenshot: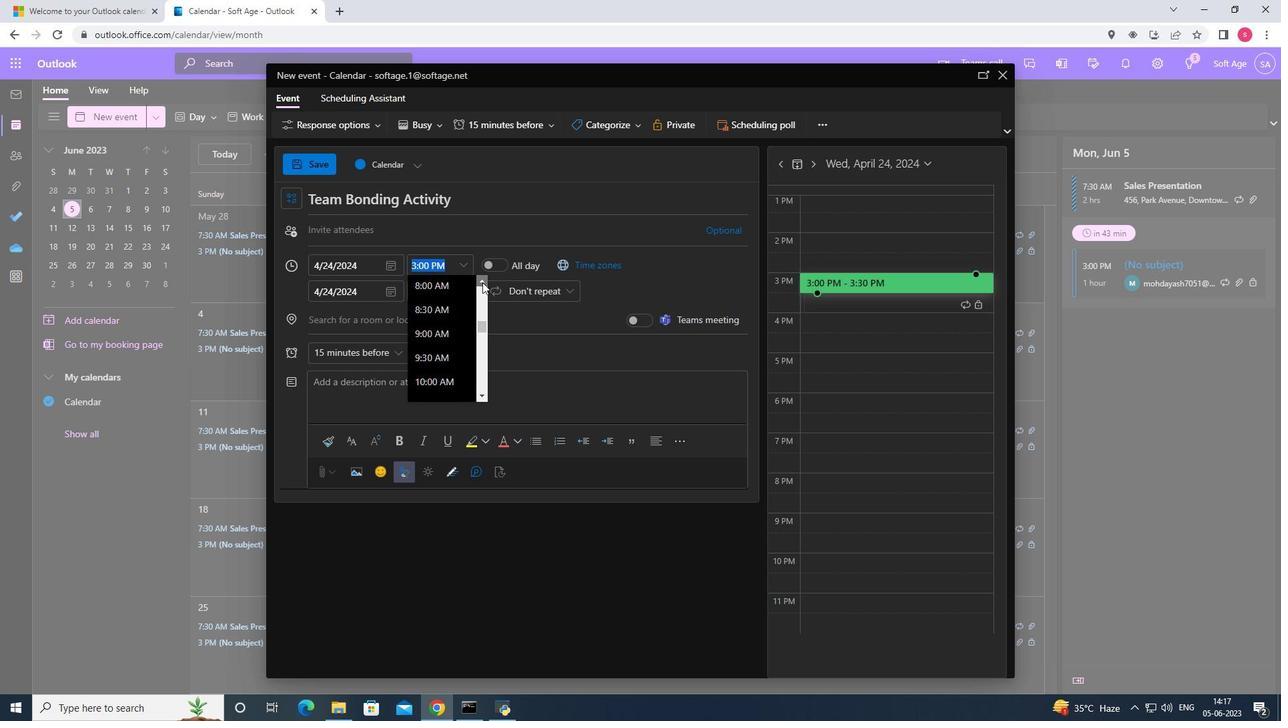 
Action: Mouse pressed left at (482, 282)
Screenshot: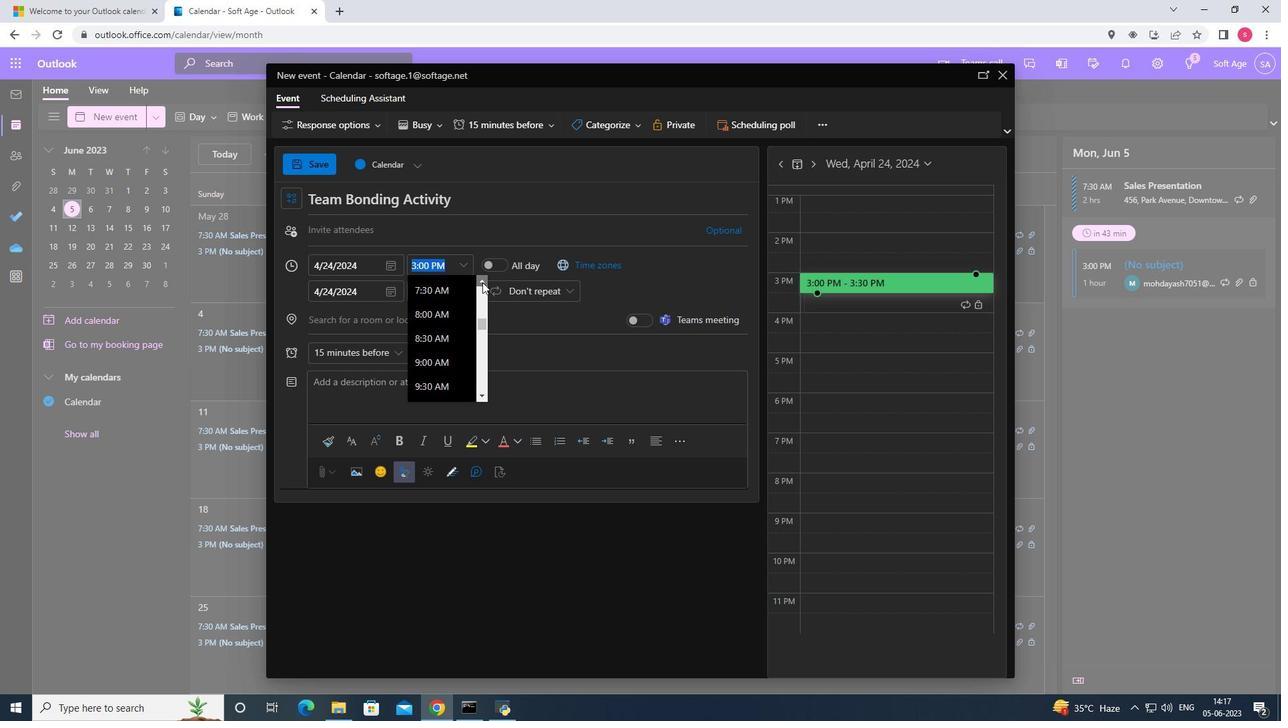 
Action: Mouse moved to (437, 323)
Screenshot: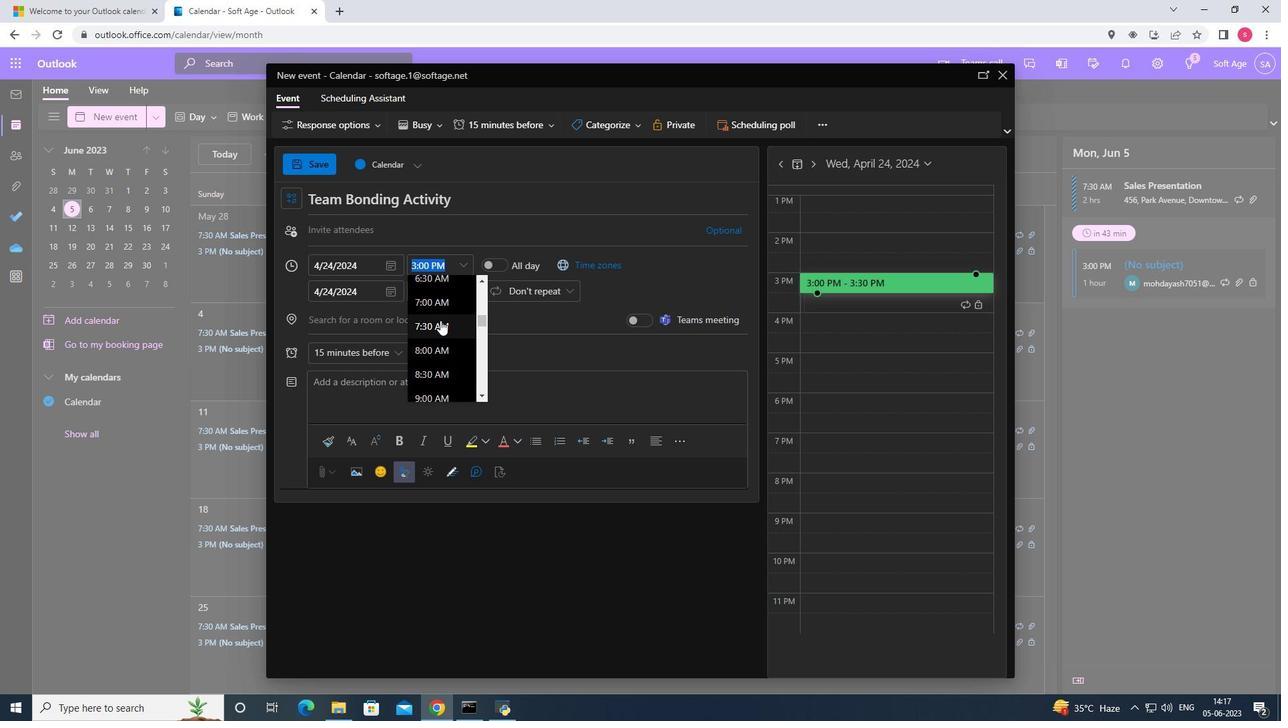 
Action: Mouse pressed left at (437, 323)
Screenshot: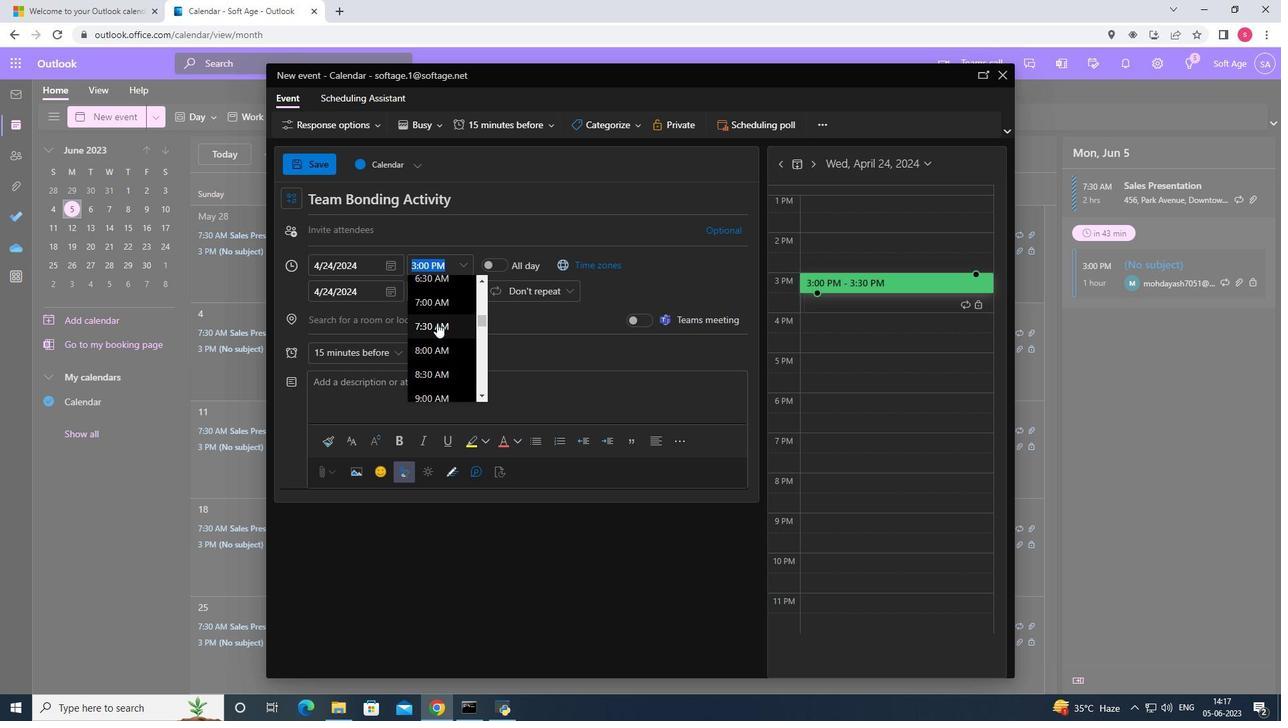 
Action: Mouse moved to (464, 296)
Screenshot: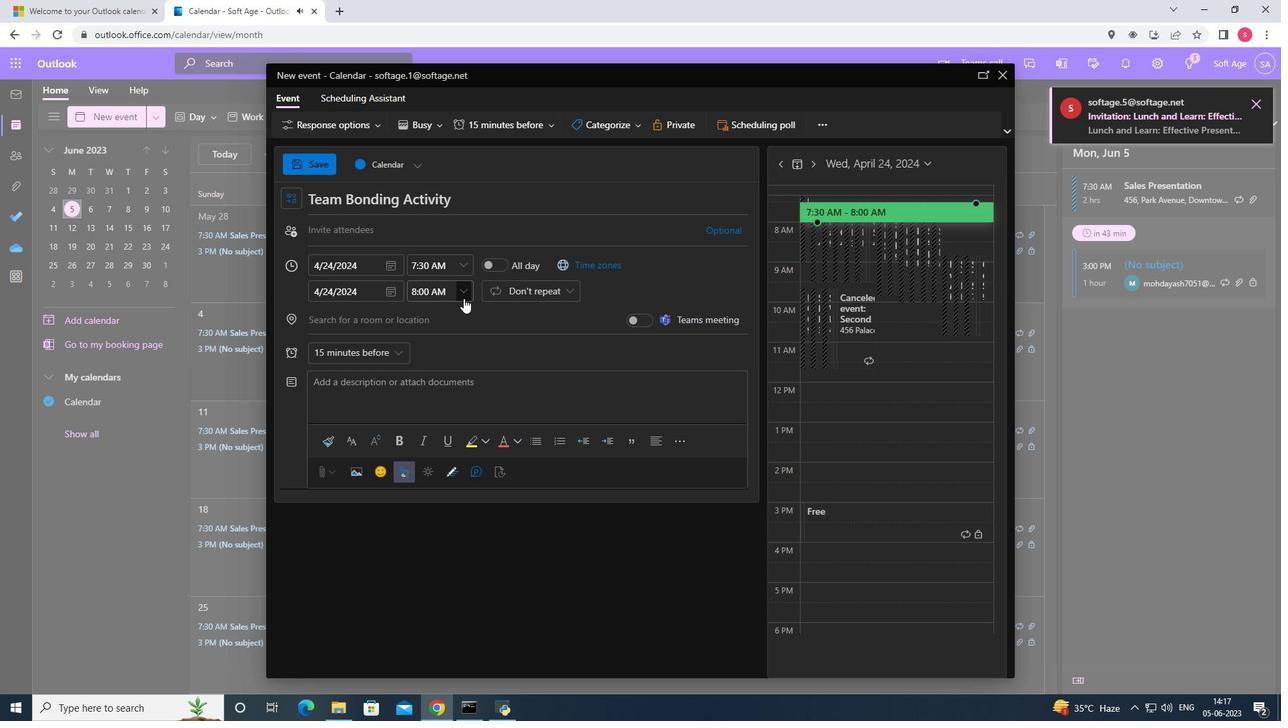 
Action: Mouse pressed left at (464, 296)
Screenshot: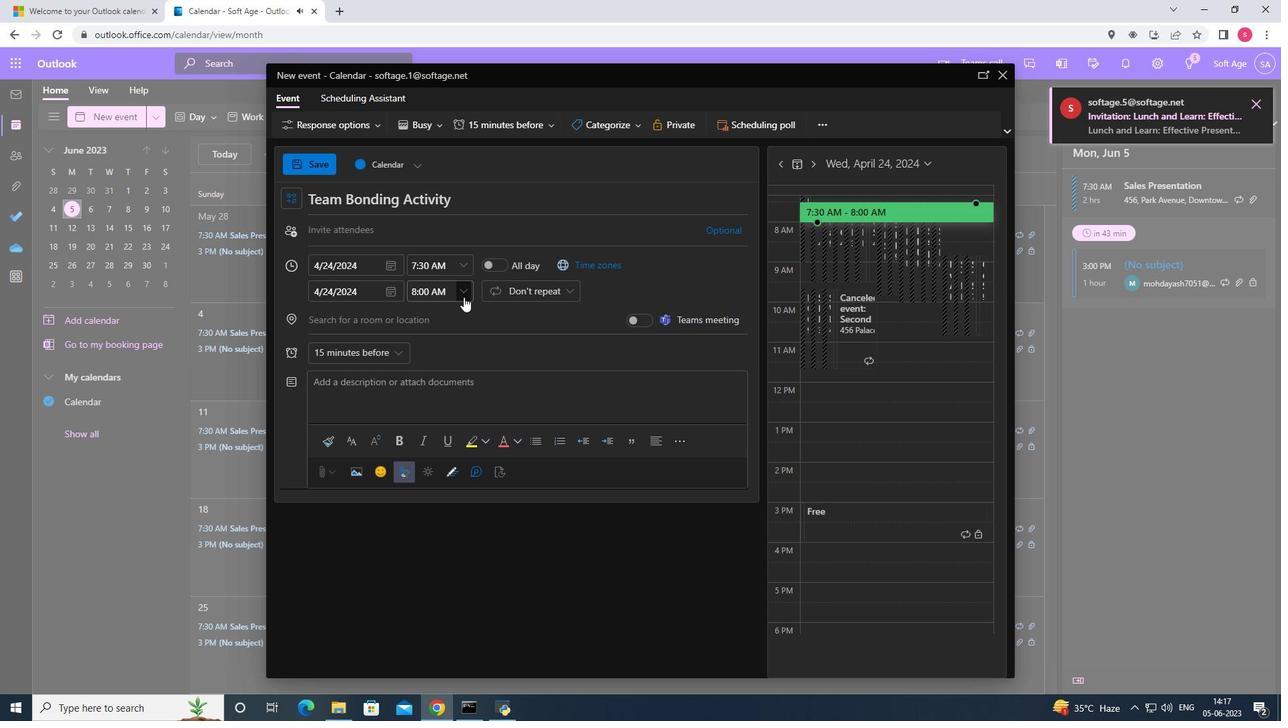 
Action: Mouse moved to (442, 384)
Screenshot: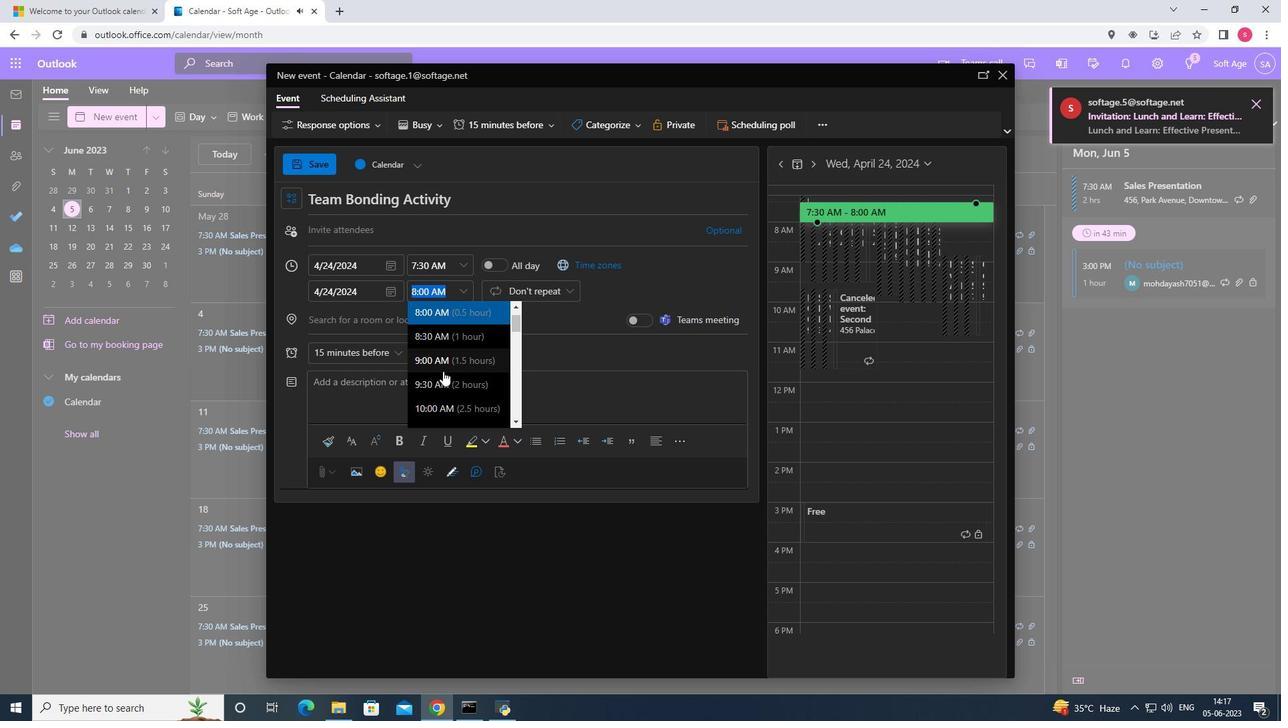 
Action: Mouse pressed left at (442, 384)
Screenshot: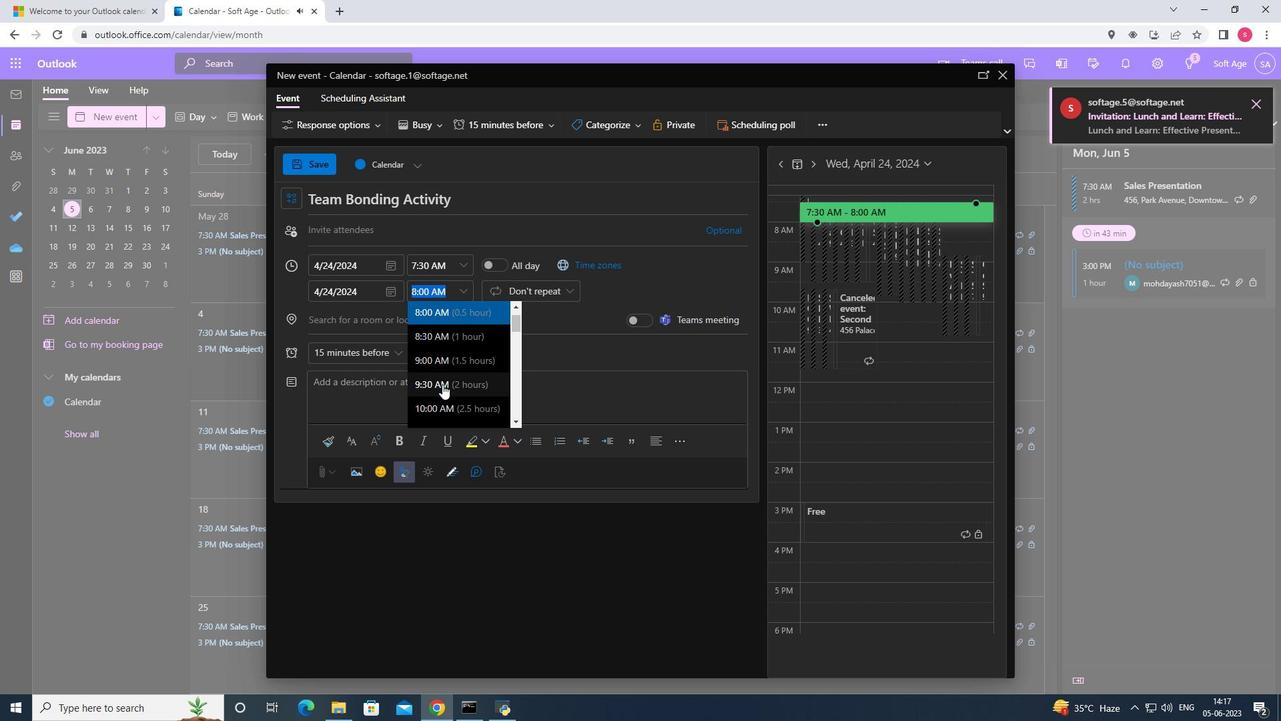 
Action: Mouse moved to (421, 393)
Screenshot: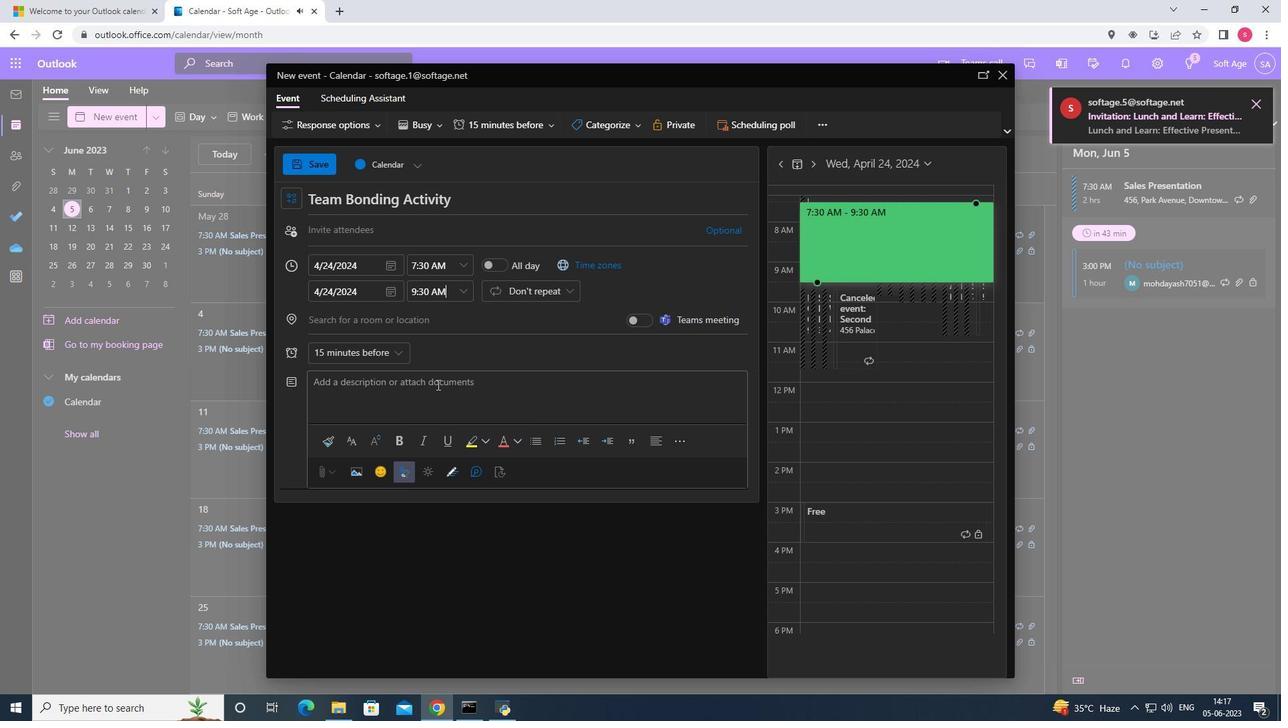
Action: Mouse pressed left at (421, 393)
Screenshot: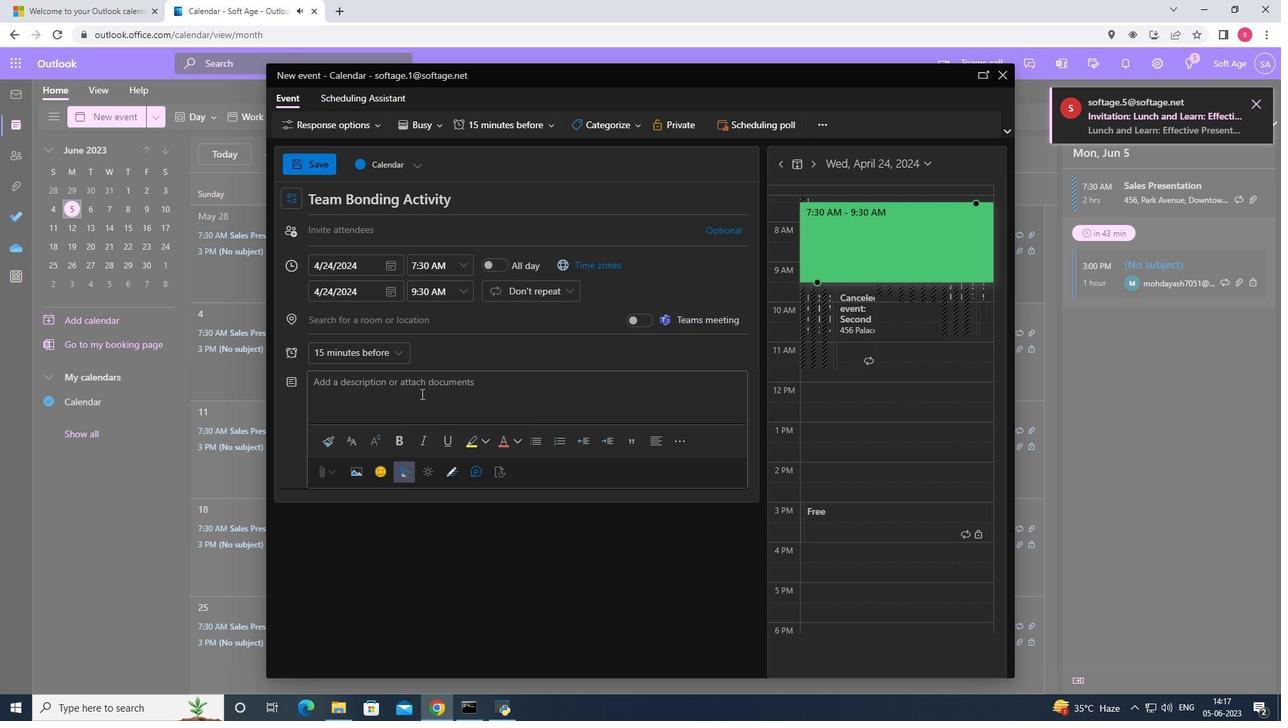 
Action: Mouse moved to (421, 387)
Screenshot: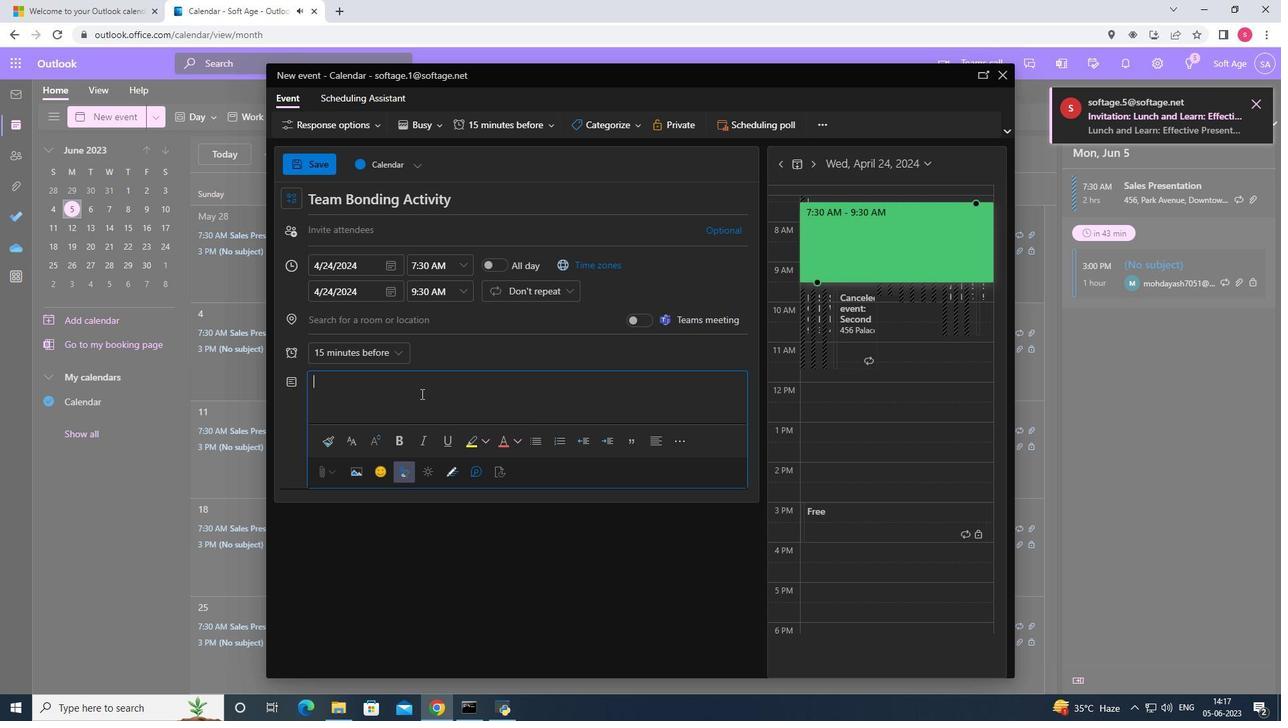 
Action: Key pressed <Key.shift>throughout<Key.space><Key.backspace><Key.backspace><Key.backspace><Key.backspace><Key.backspace><Key.backspace><Key.backspace><Key.backspace><Key.backspace><Key.backspace><Key.backspace><Key.backspace><Key.backspace><Key.shift><Key.shift><Key.shift><Key.shift>Throughout<Key.space>the<Key.space>event<Key.space><Key.backspace>,<Key.space><Key.shift>l<Key.backspace>lighr<Key.backspace>t<Key.space>refreshments<Key.space>and<Key.space>beverages<Key.space>will<Key.space>be<Key.space>available,<Key.space>allowing<Key.space>participants<Key.space>to<Key.space>recharge<Key.space>and<Key.space>continue<Key.space>networking<Key.space>in<Key.space>a<Key.space>comp<Key.backspace>fortable<Key.space>setting<Key.space><Key.backspace>.<Key.space><Key.shift>The<Key.space>casual<Key.space>and<Key.space>vibrant<Key.space>atmosphere<Key.space>will<Key.space>encourage<Key.space>participants<Key.space>to<Key.space>engage<Key.space>in<Key.space>open<Key.space>and<Key.space>genuine<Key.space>conversations,<Key.space>forging<Key.space>connections<Key.space>that<Key.space>can<Key.space>lead<Key.space>to<Key.space>collaborations,<Key.space>career<Key.space>opportunities,<Key.space>or<Key.space>mentorship<Key.space>relationships.
Screenshot: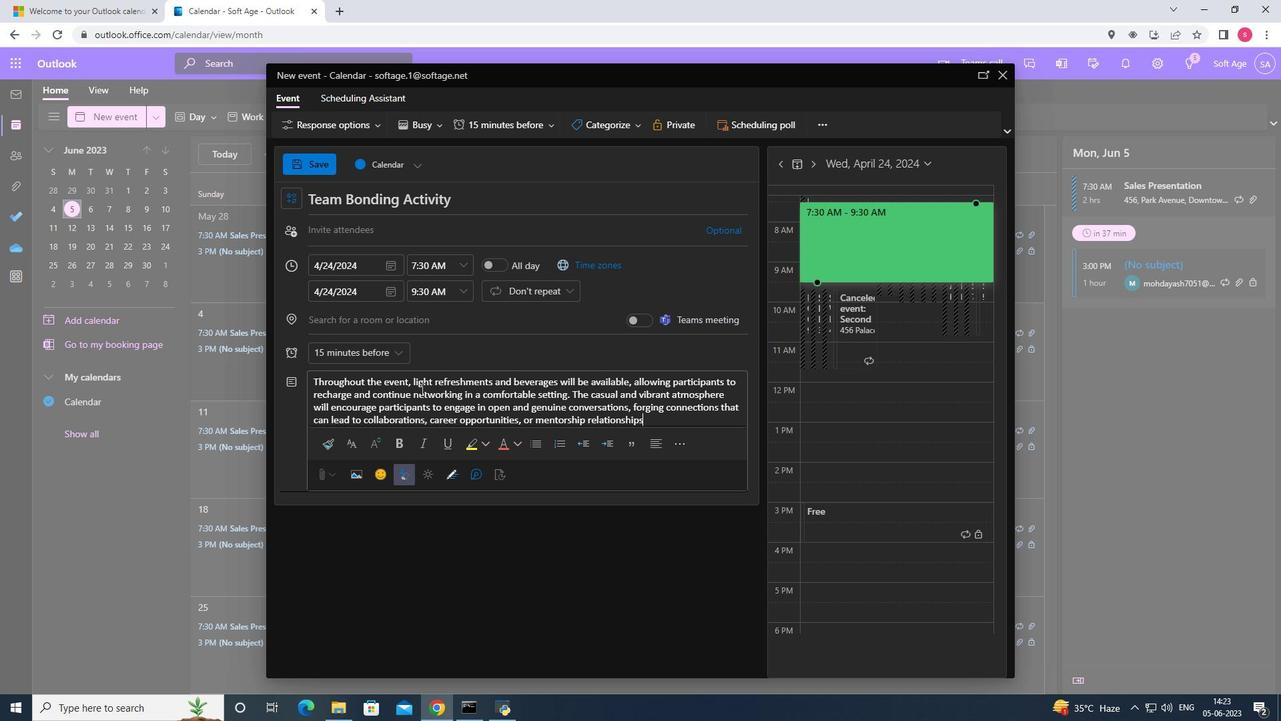 
Action: Mouse moved to (626, 126)
Screenshot: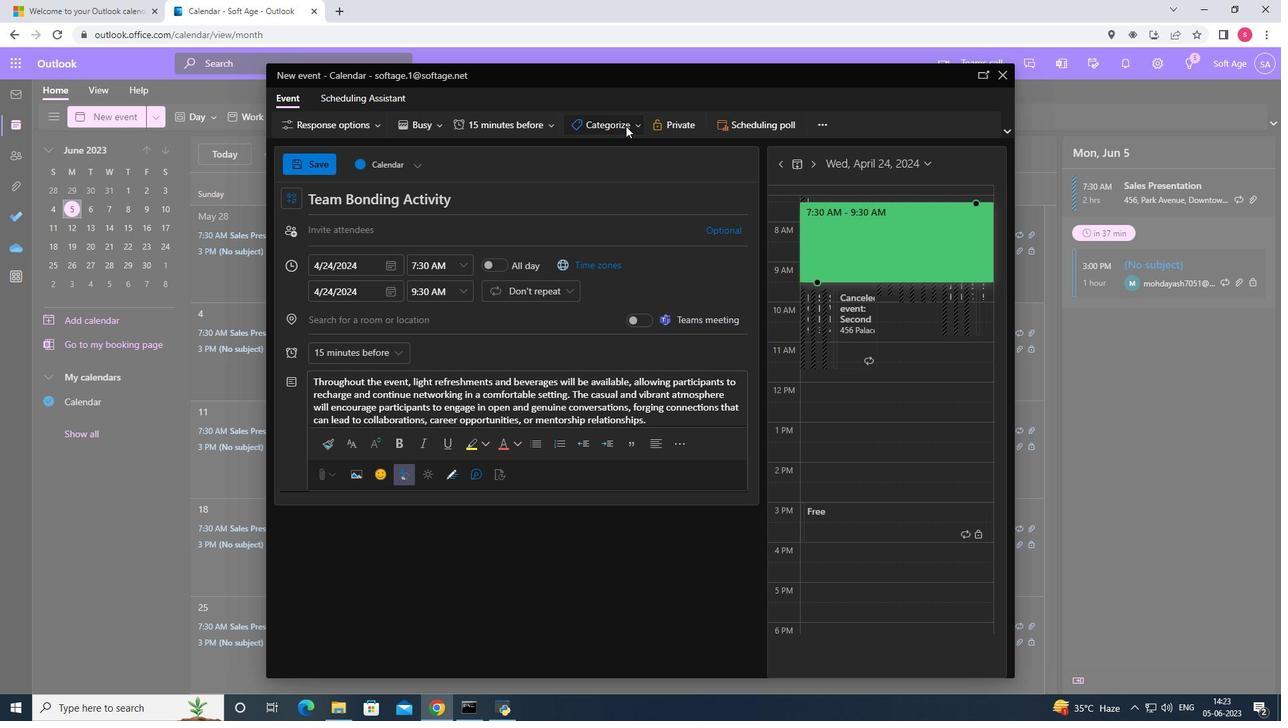 
Action: Mouse pressed left at (626, 126)
Screenshot: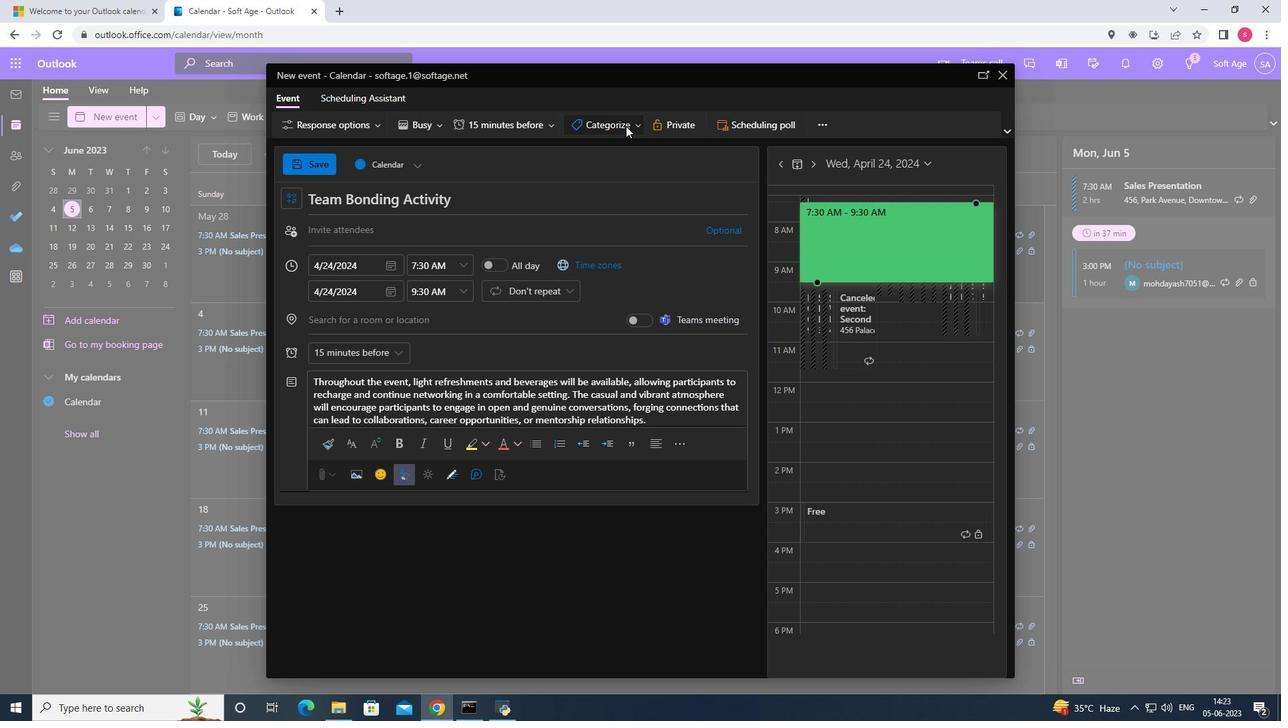 
Action: Mouse moved to (609, 264)
Screenshot: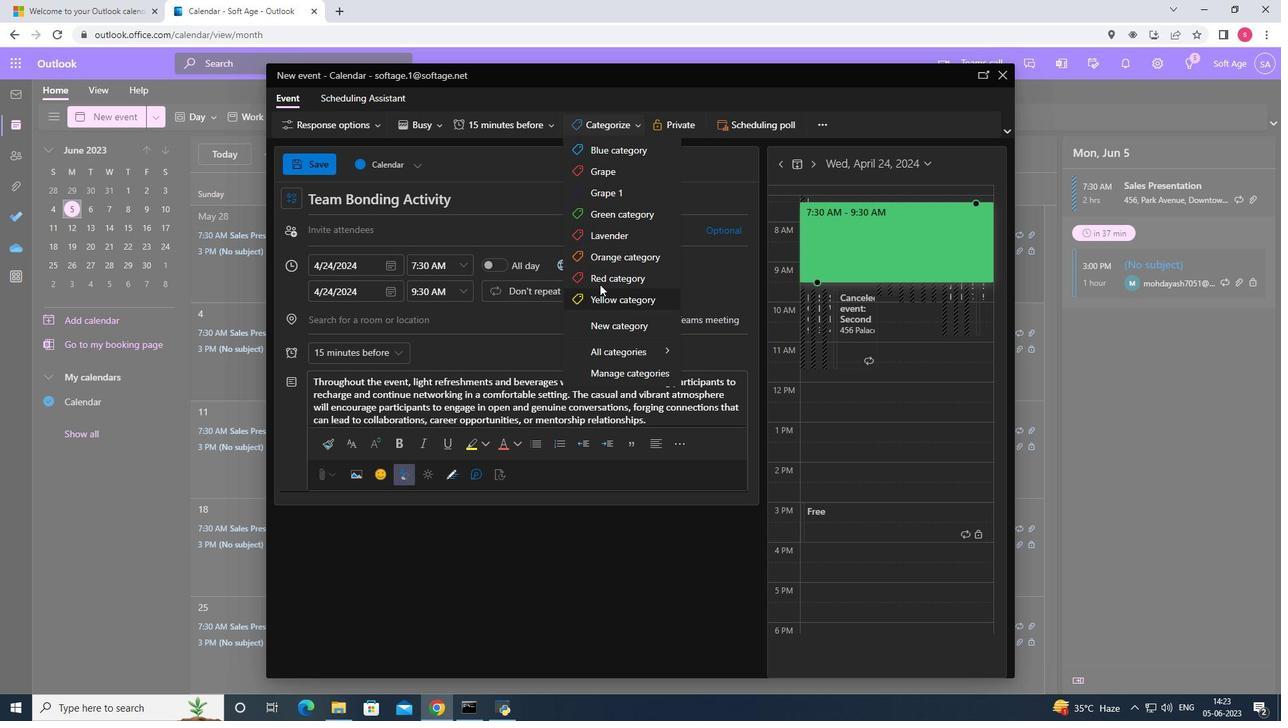 
Action: Mouse pressed left at (609, 264)
Screenshot: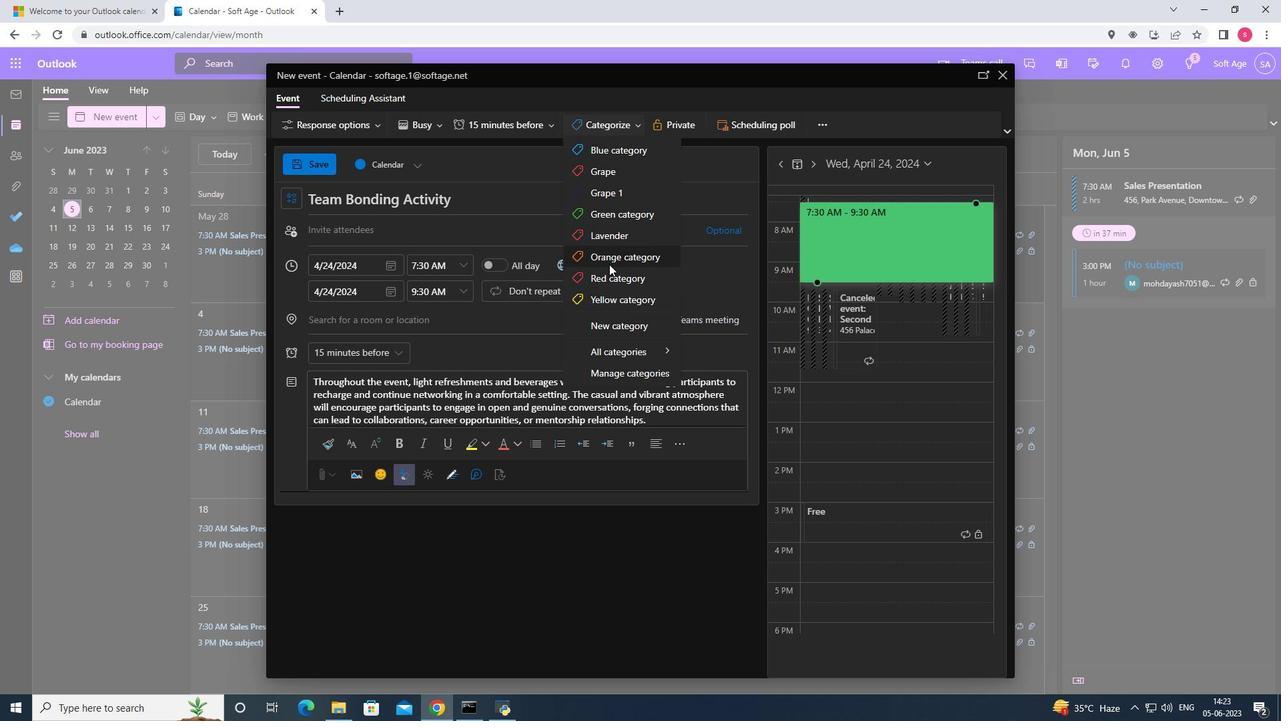 
Action: Mouse moved to (489, 327)
Screenshot: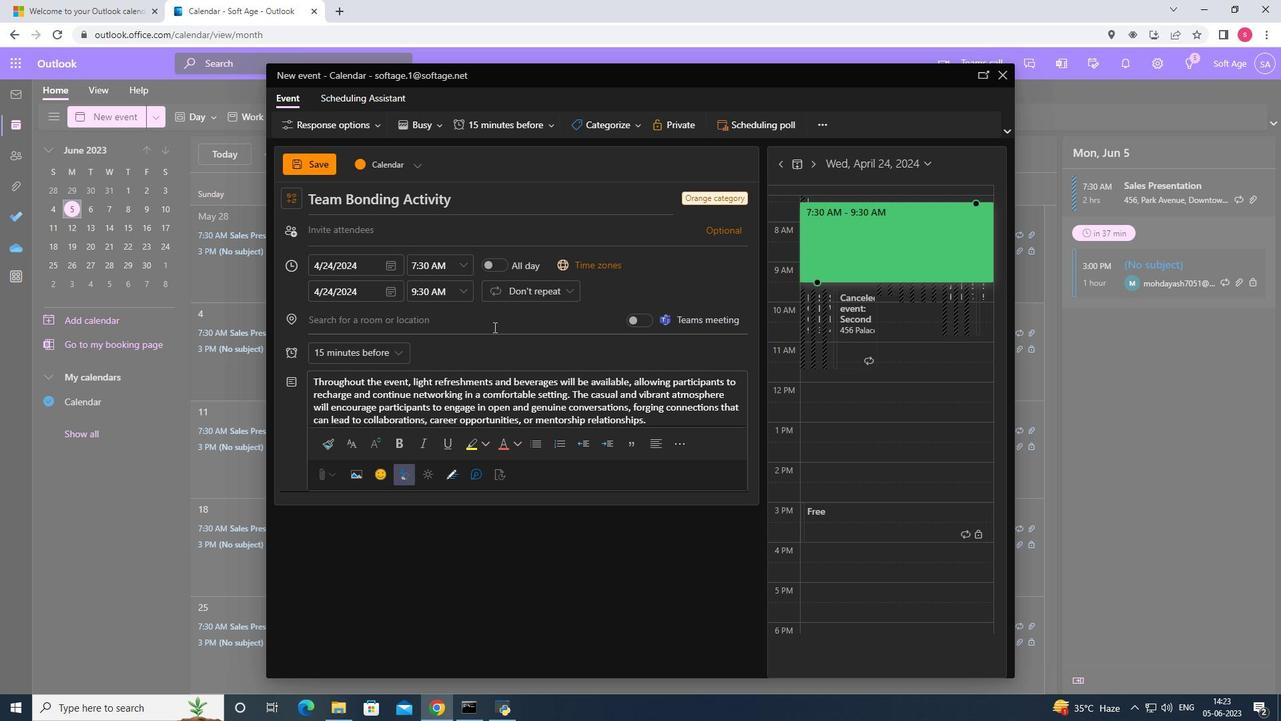 
Action: Mouse pressed left at (489, 327)
Screenshot: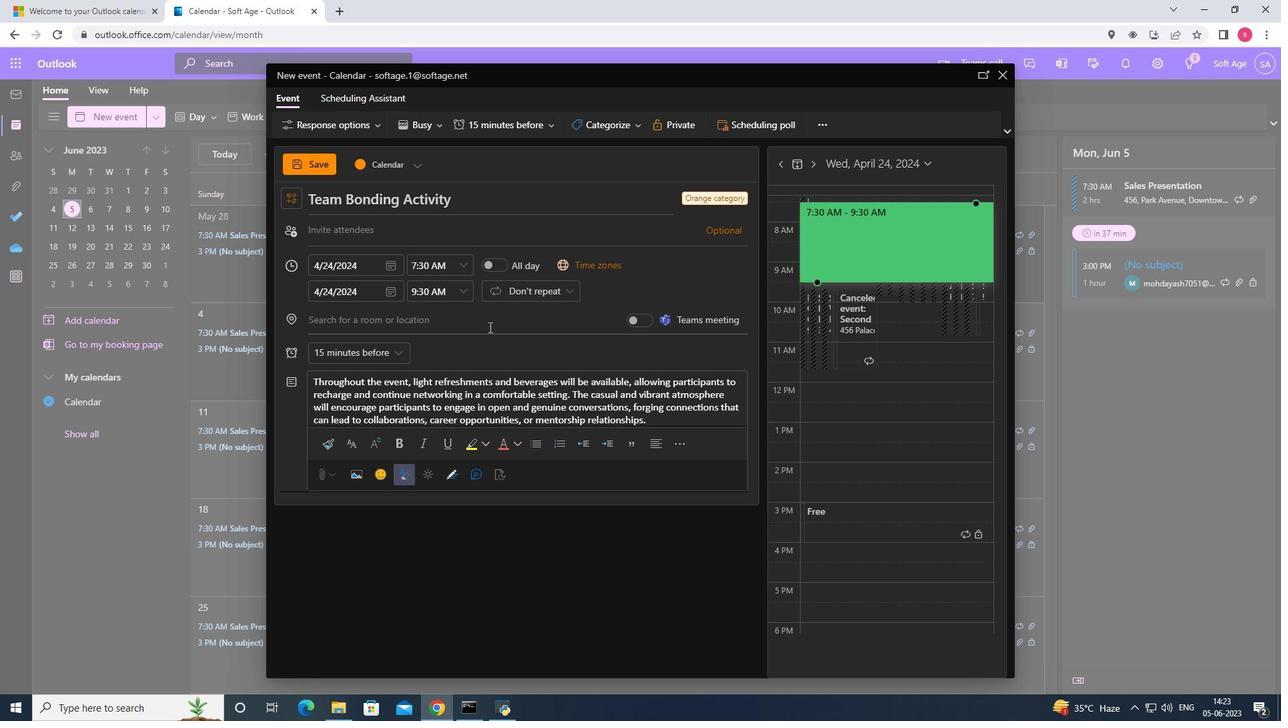 
Action: Key pressed 123<Key.space><Key.shift>Dom<Key.space><Key.shift>Luis<Key.space><Key.shift>I<Key.space><Key.shift>Bridge,<Key.space><Key.shift>Porto,<Key.space><Key.shift>Portugal
Screenshot: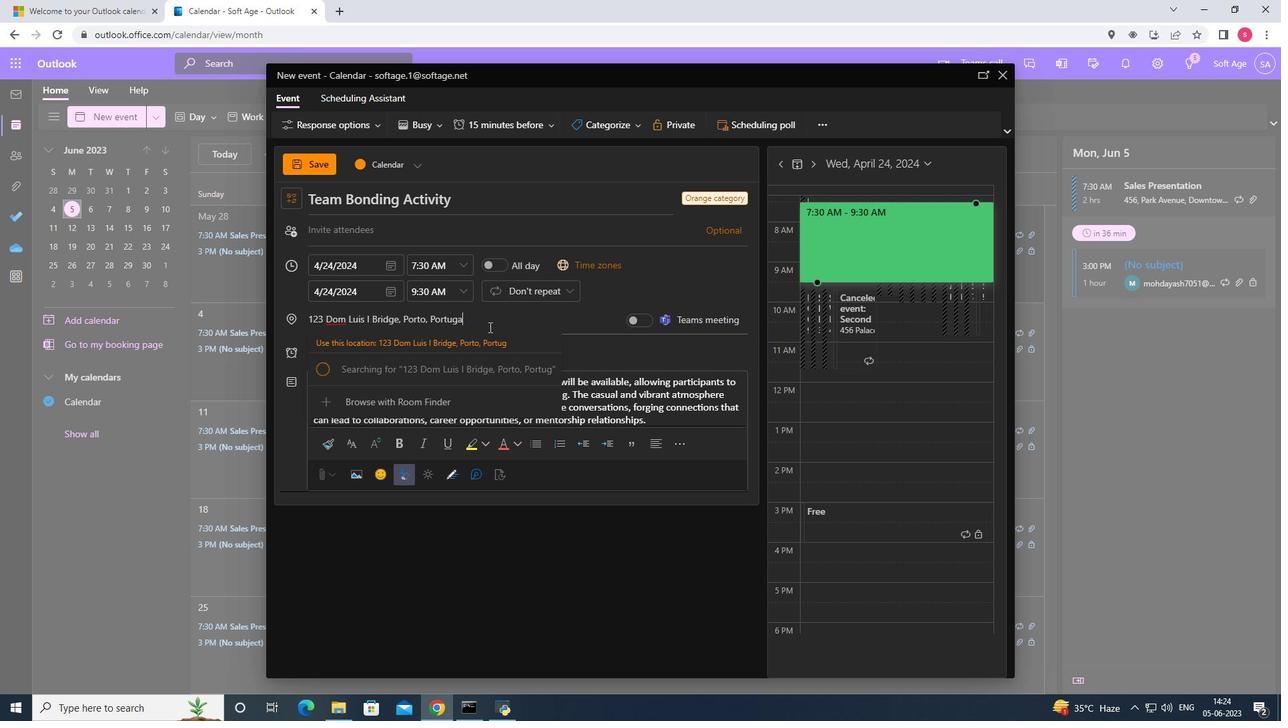 
Action: Mouse moved to (488, 346)
Screenshot: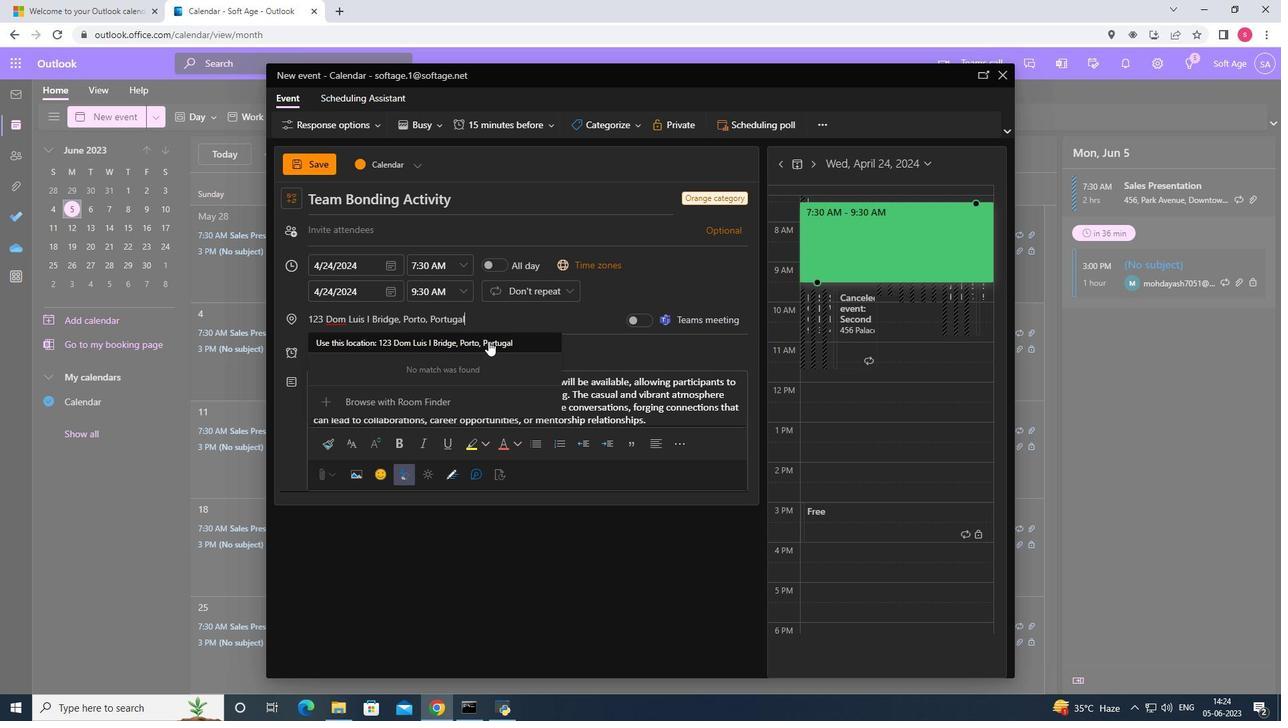 
Action: Mouse pressed left at (488, 346)
Screenshot: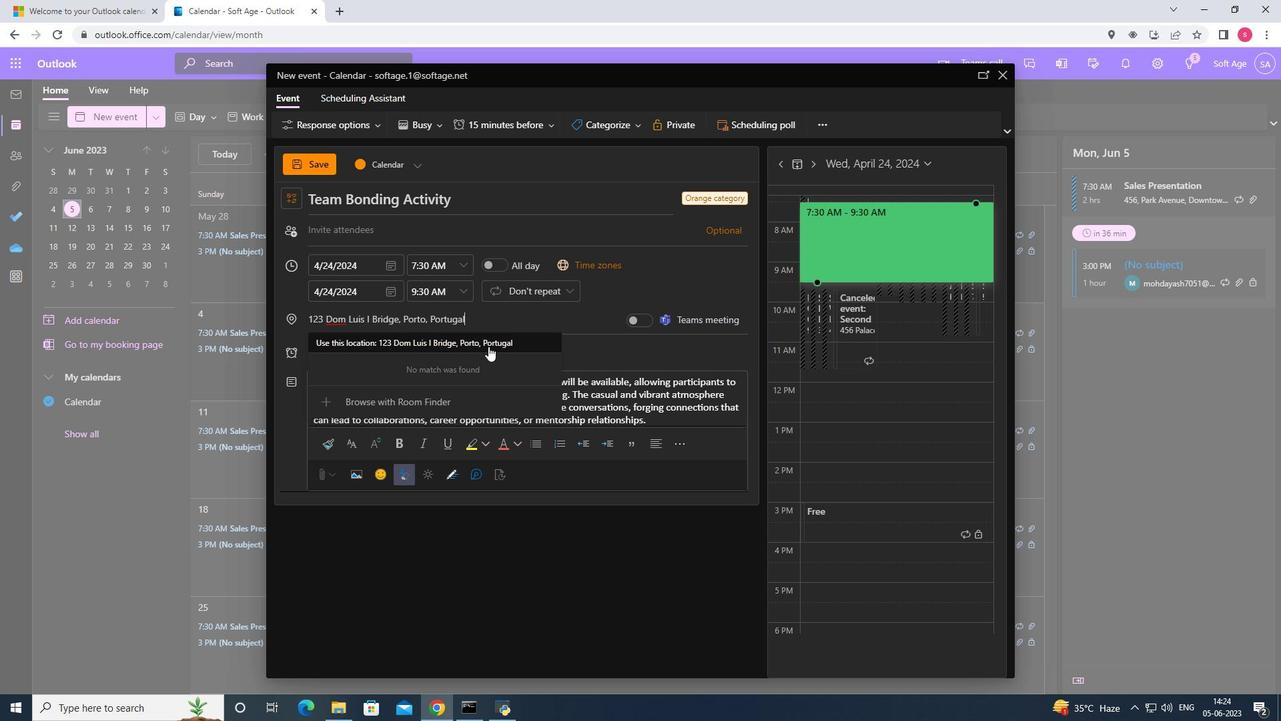 
Action: Mouse moved to (407, 239)
Screenshot: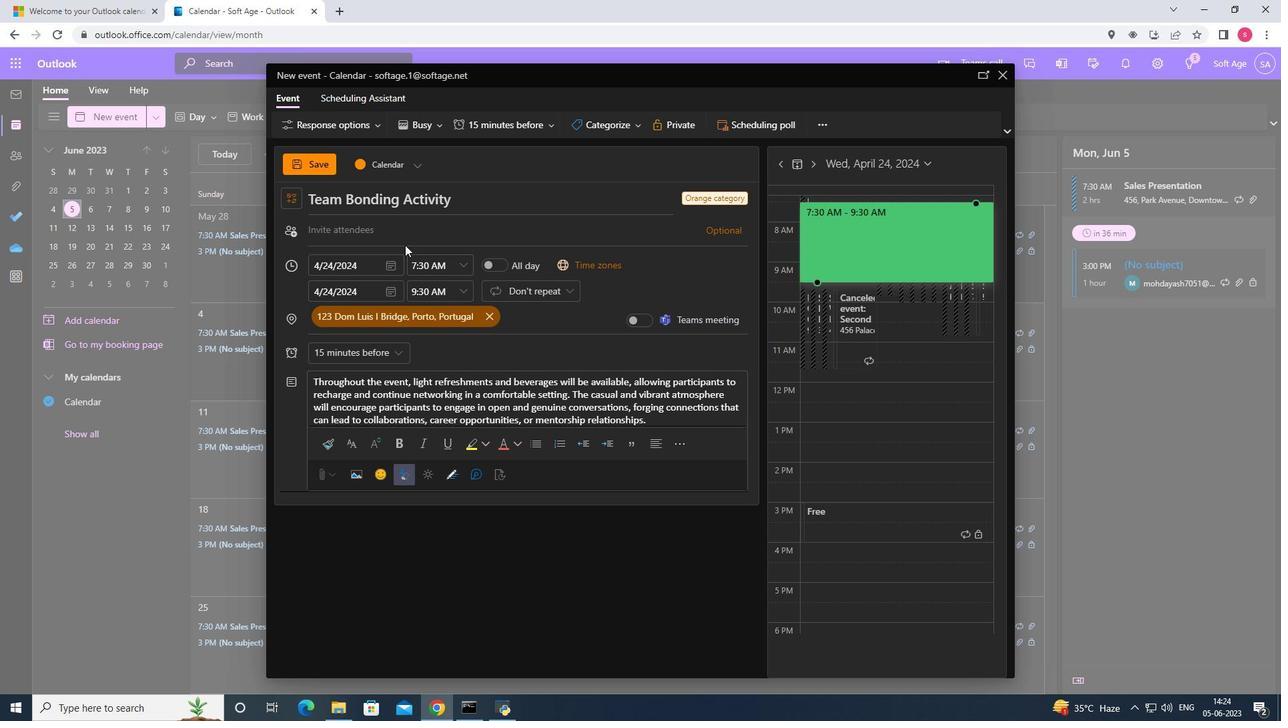 
Action: Mouse pressed left at (407, 239)
Screenshot: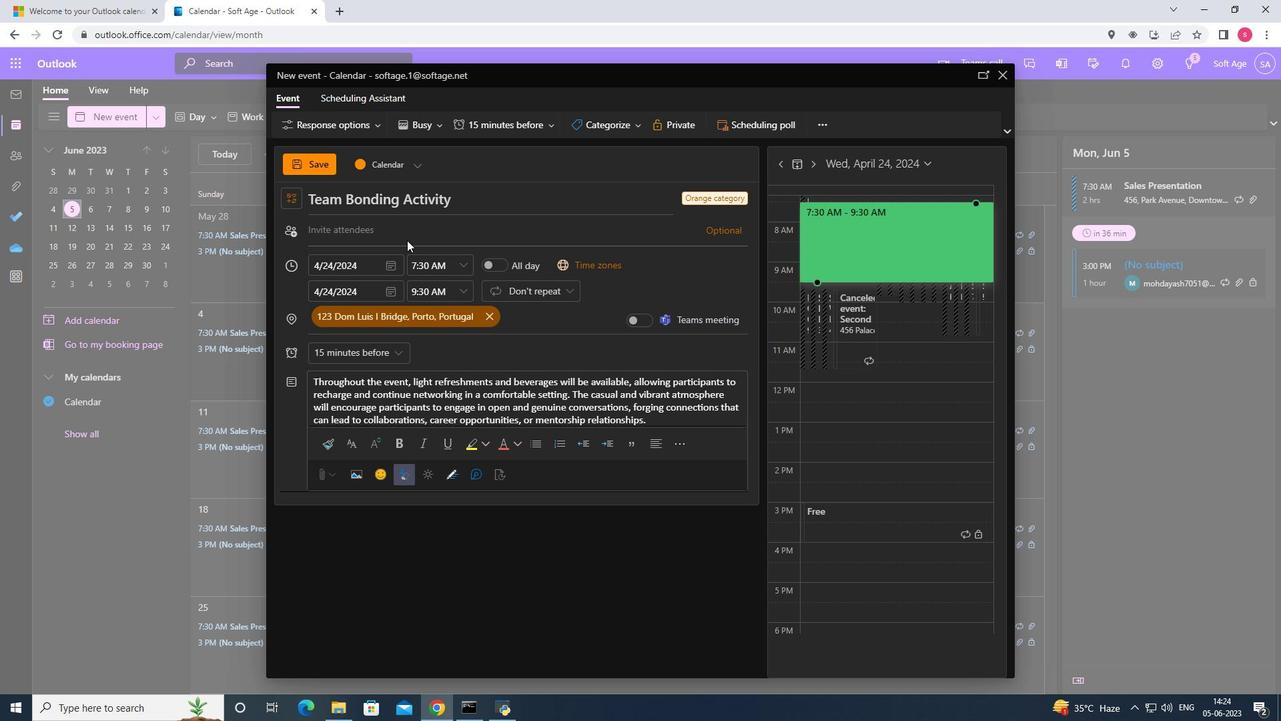 
Action: Key pressed softage.7<Key.shift>@
Screenshot: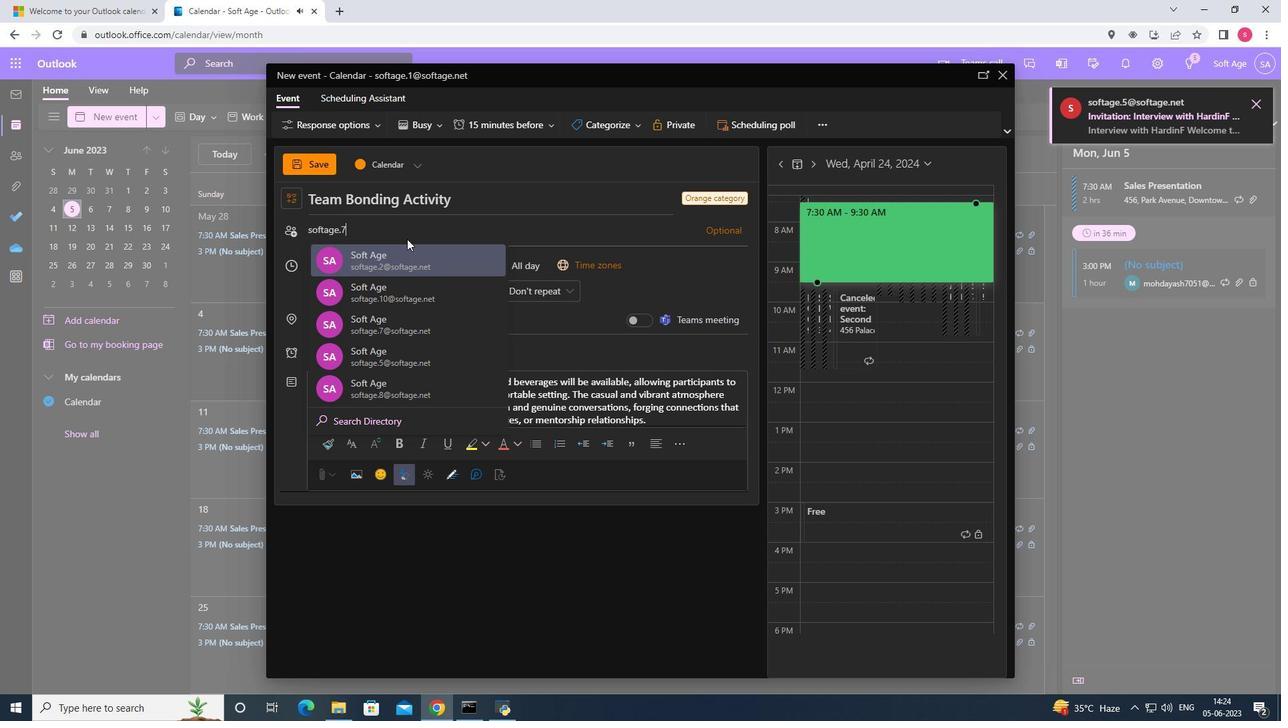 
Action: Mouse moved to (409, 255)
Screenshot: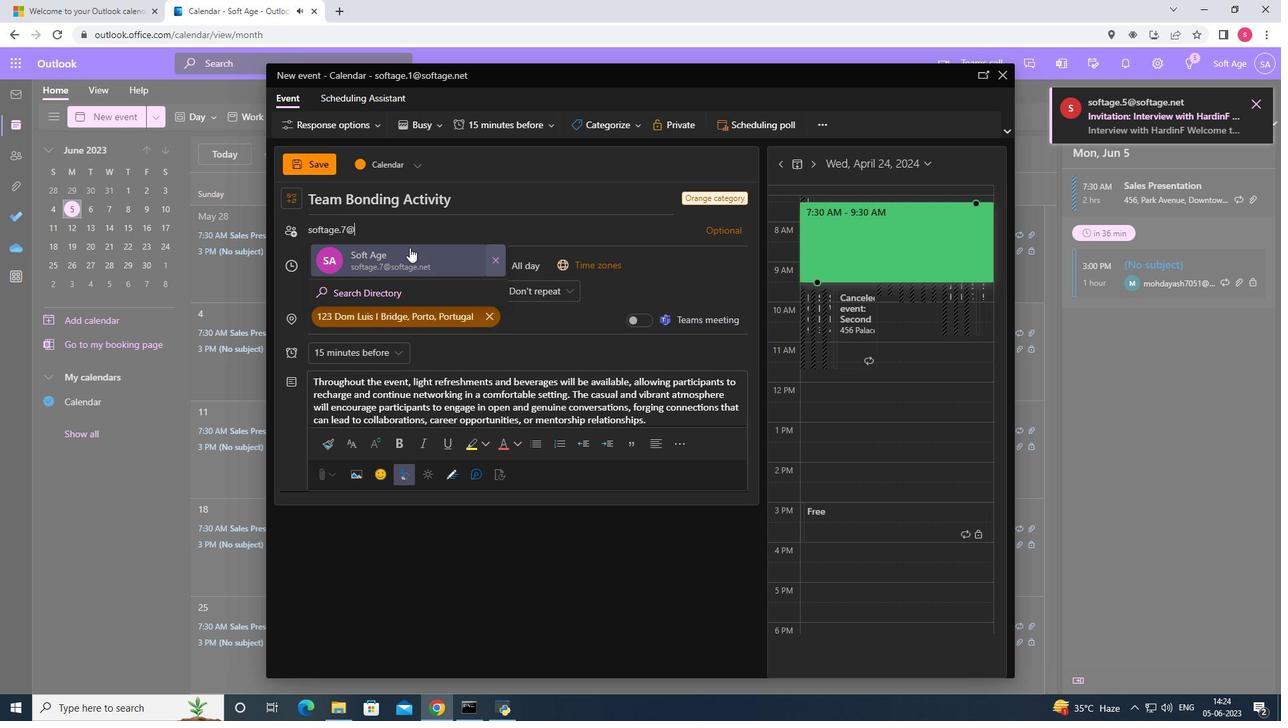 
Action: Mouse pressed left at (409, 255)
Screenshot: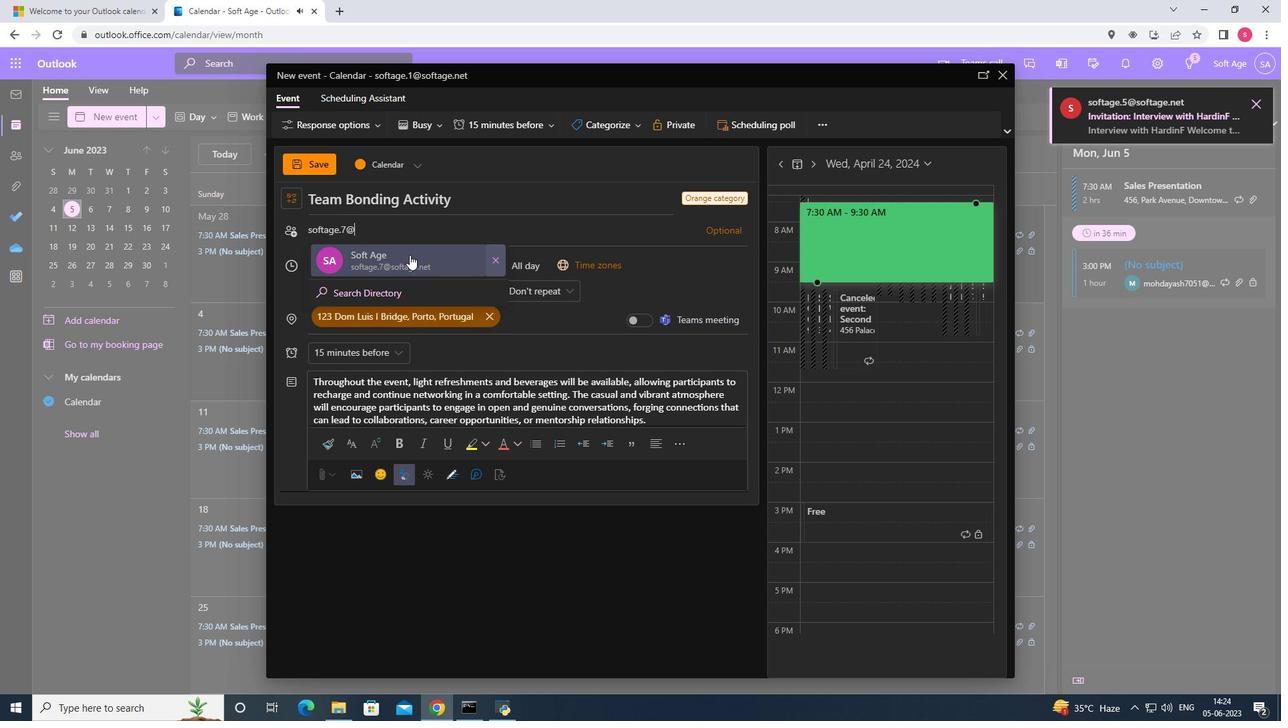 
Action: Key pressed softage.8<Key.shift><Key.shift><Key.shift><Key.shift><Key.shift><Key.shift><Key.shift><Key.shift><Key.shift><Key.shift><Key.shift><Key.shift><Key.shift><Key.shift>@
Screenshot: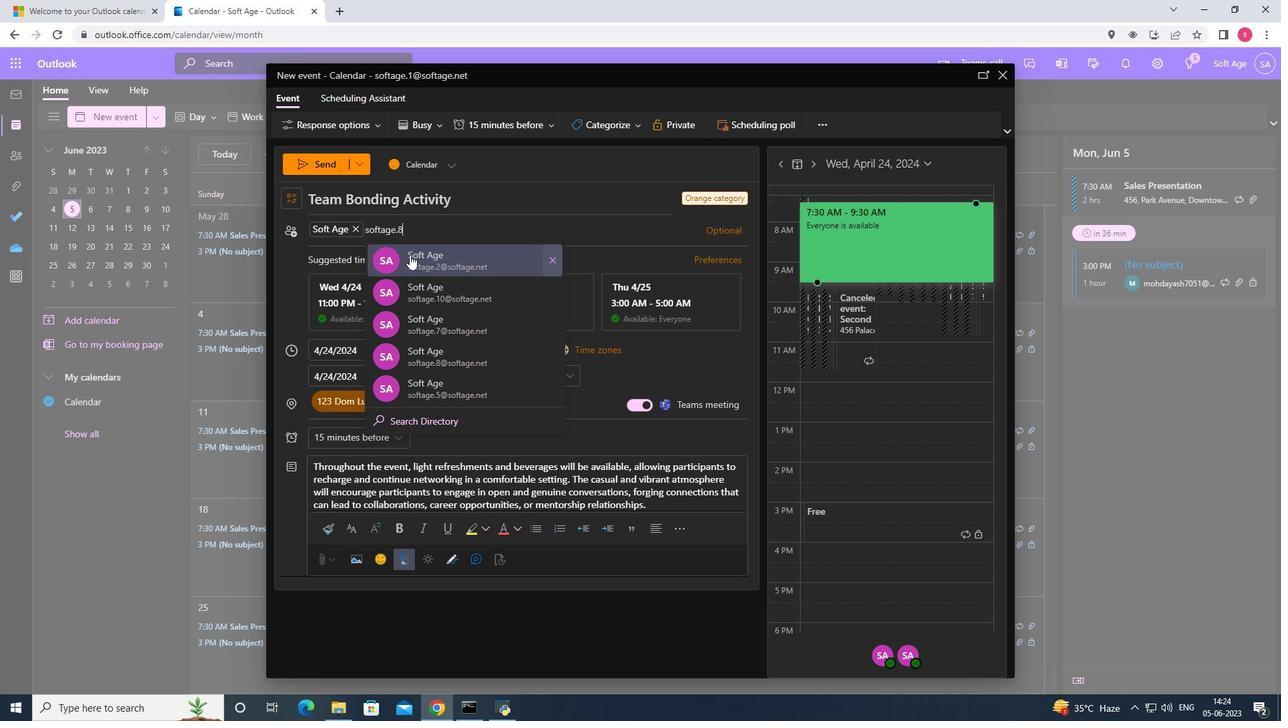
Action: Mouse moved to (437, 265)
Screenshot: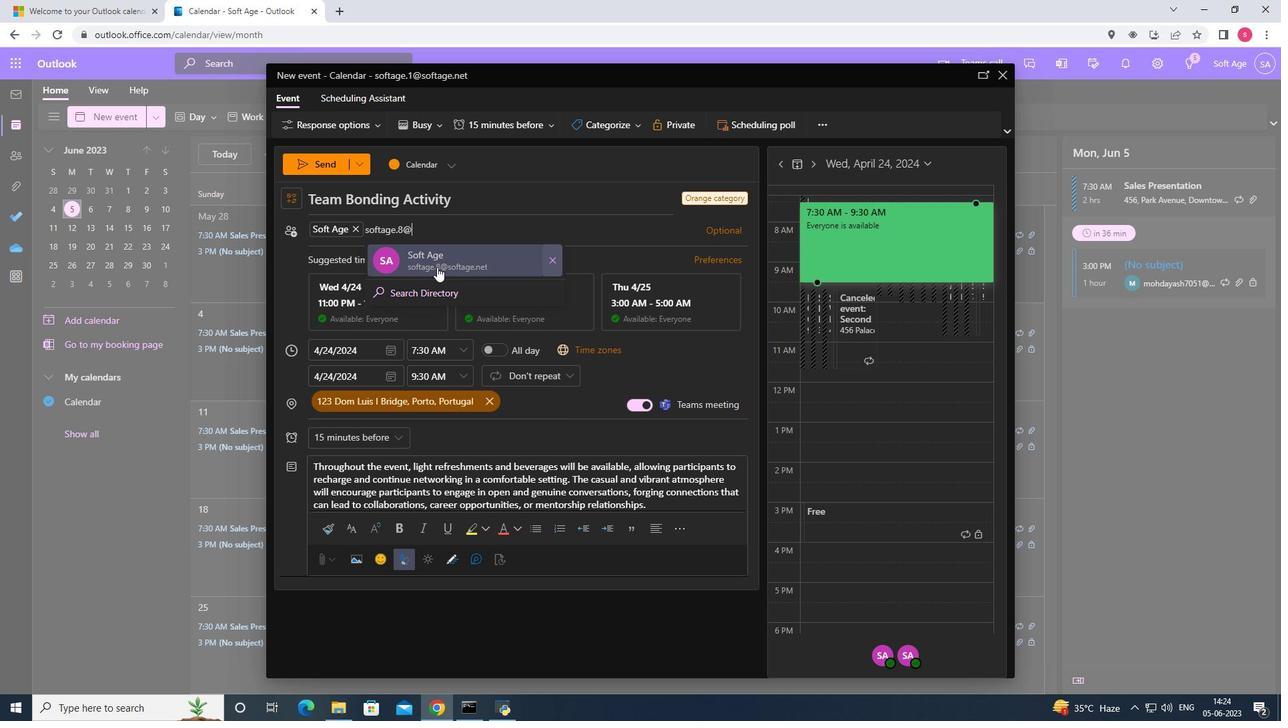 
Action: Mouse pressed left at (437, 265)
Screenshot: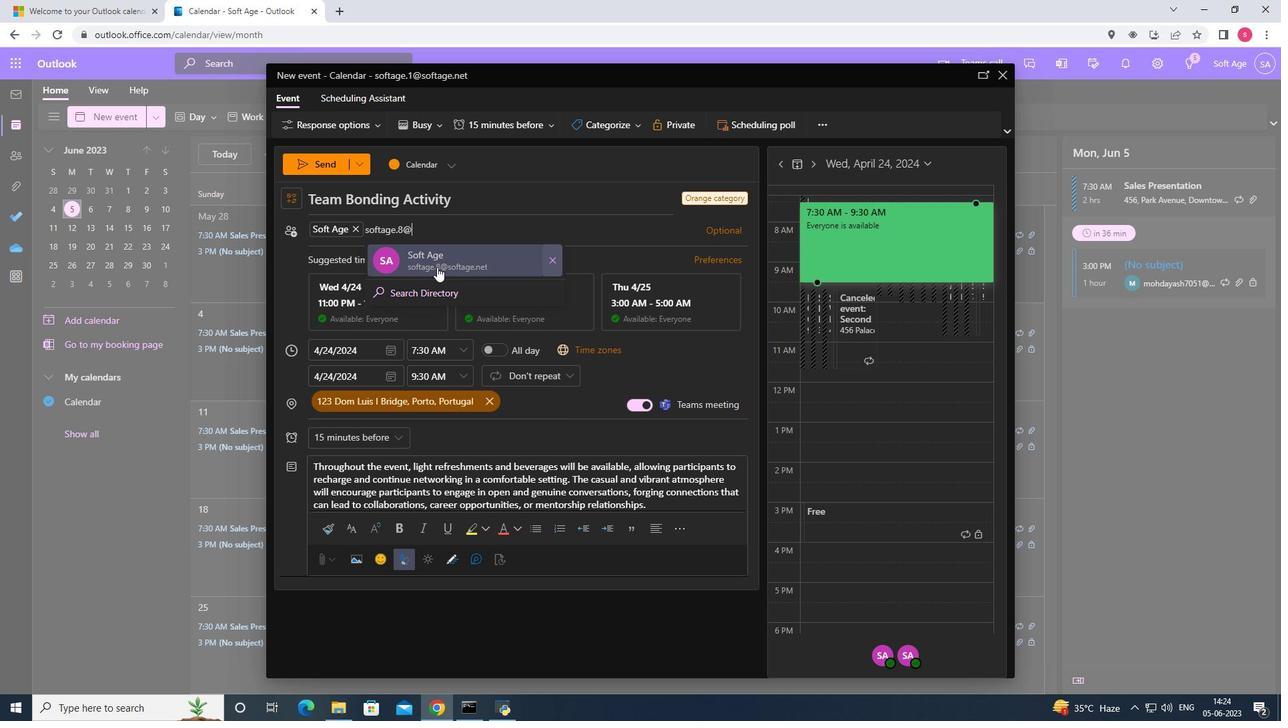 
Action: Mouse moved to (404, 440)
Screenshot: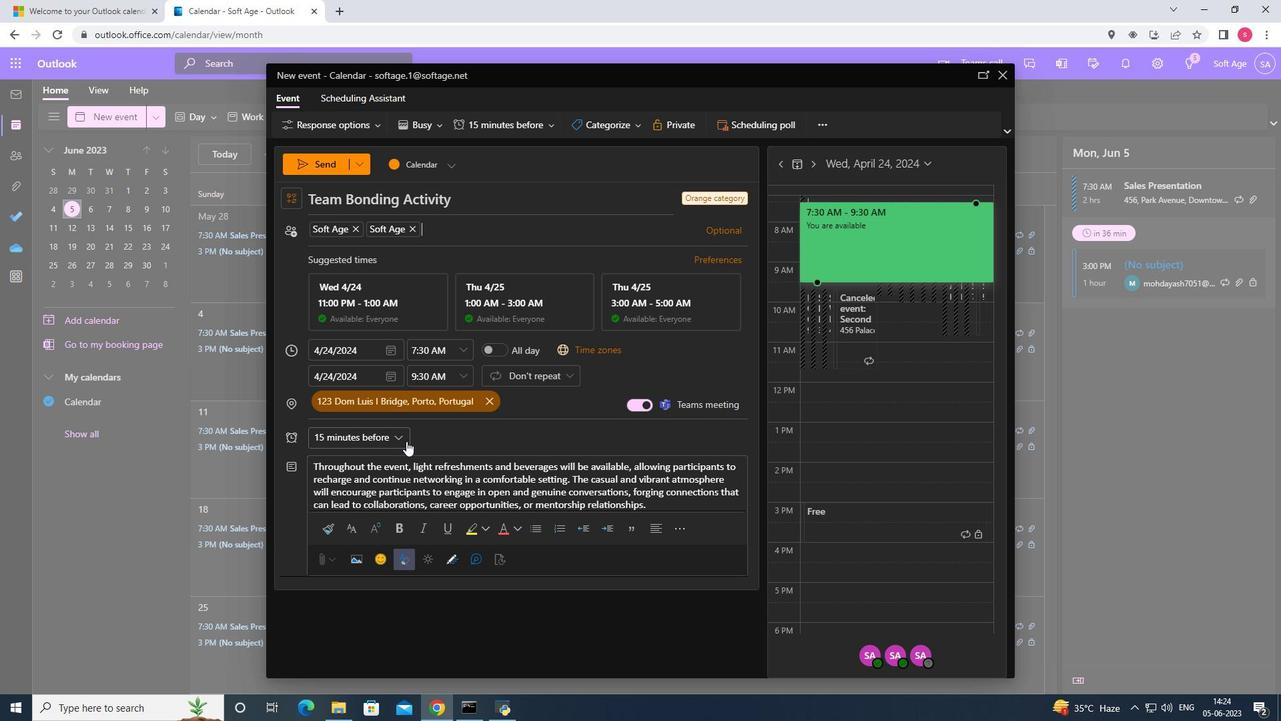 
Action: Mouse pressed left at (404, 440)
Screenshot: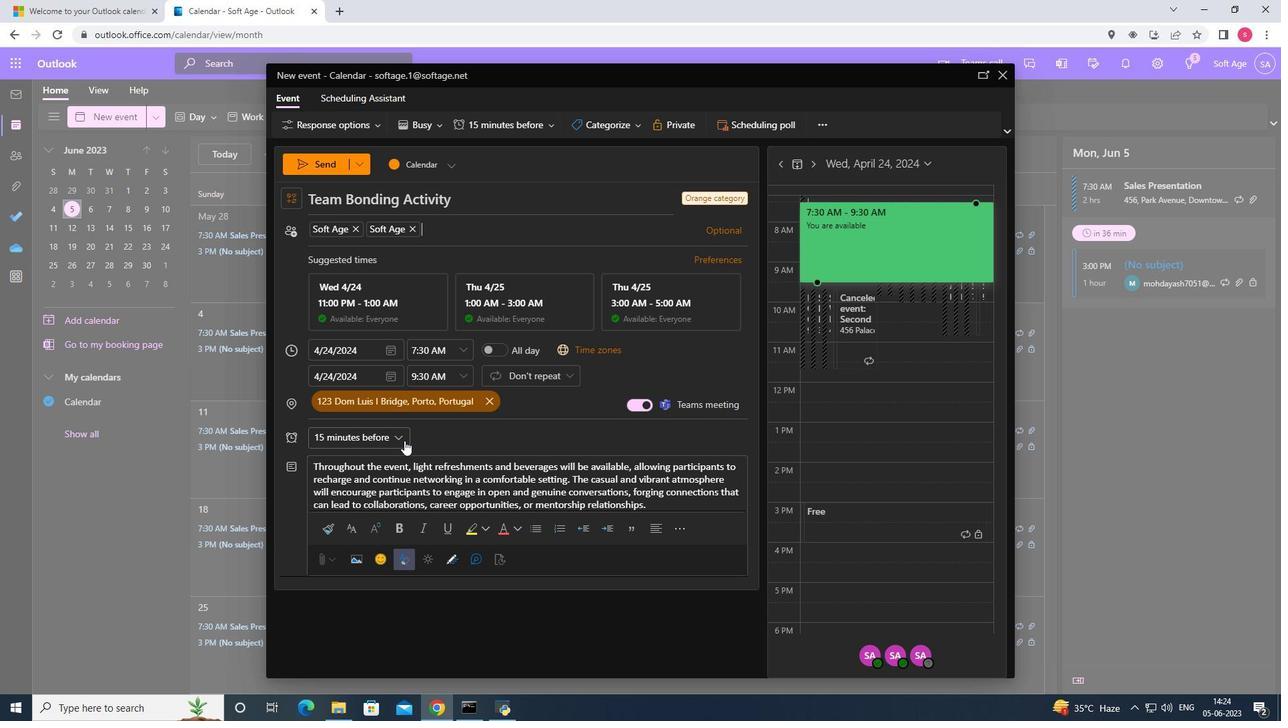 
Action: Mouse moved to (377, 247)
Screenshot: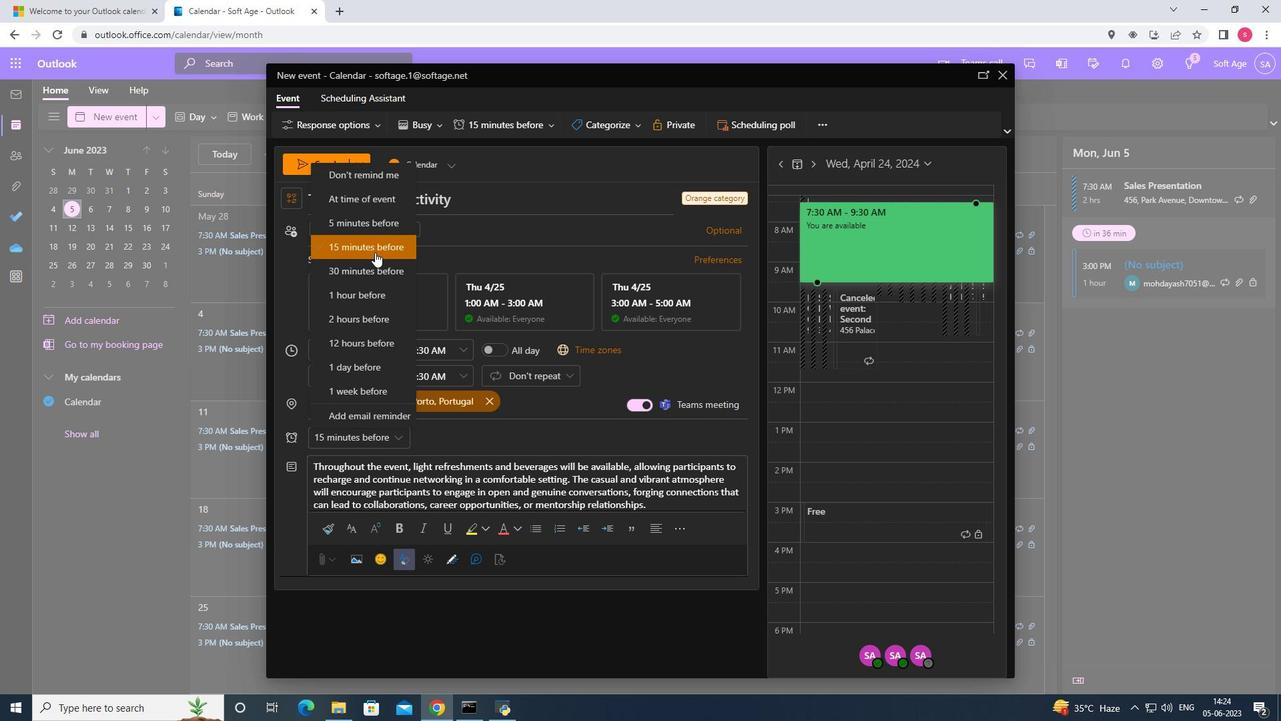 
Action: Mouse pressed left at (377, 247)
Screenshot: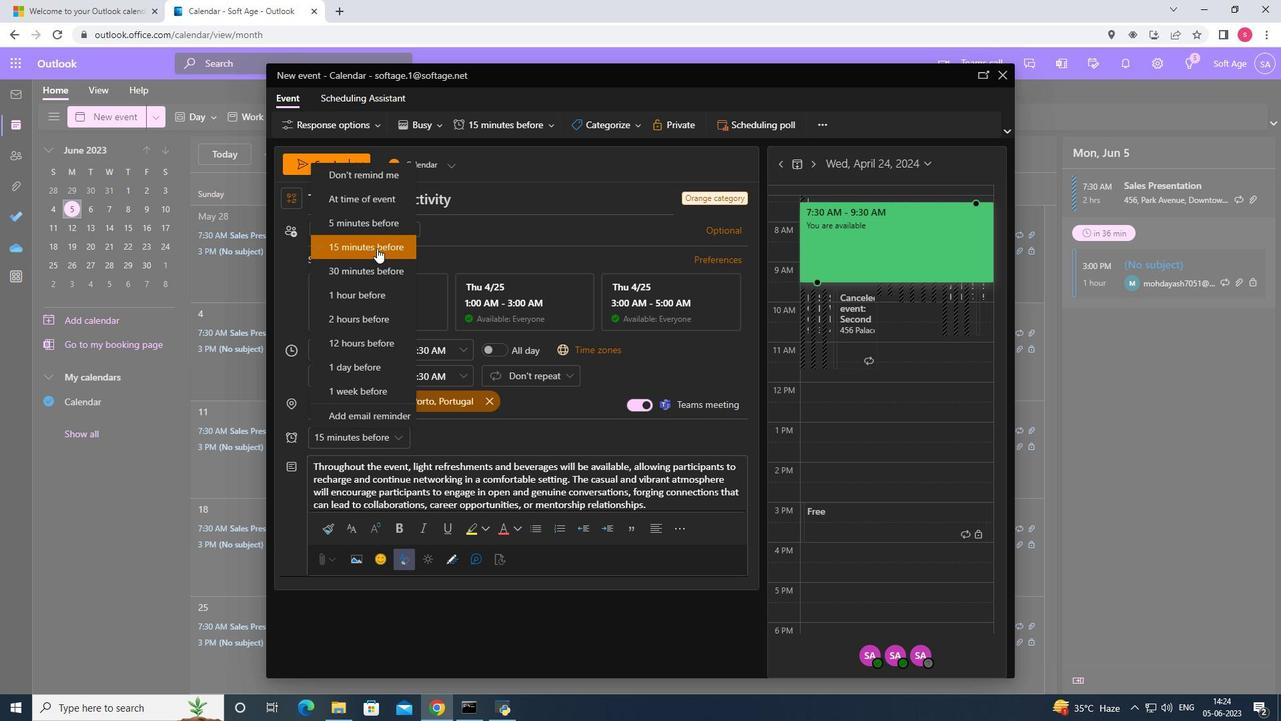 
Action: Mouse moved to (323, 162)
Screenshot: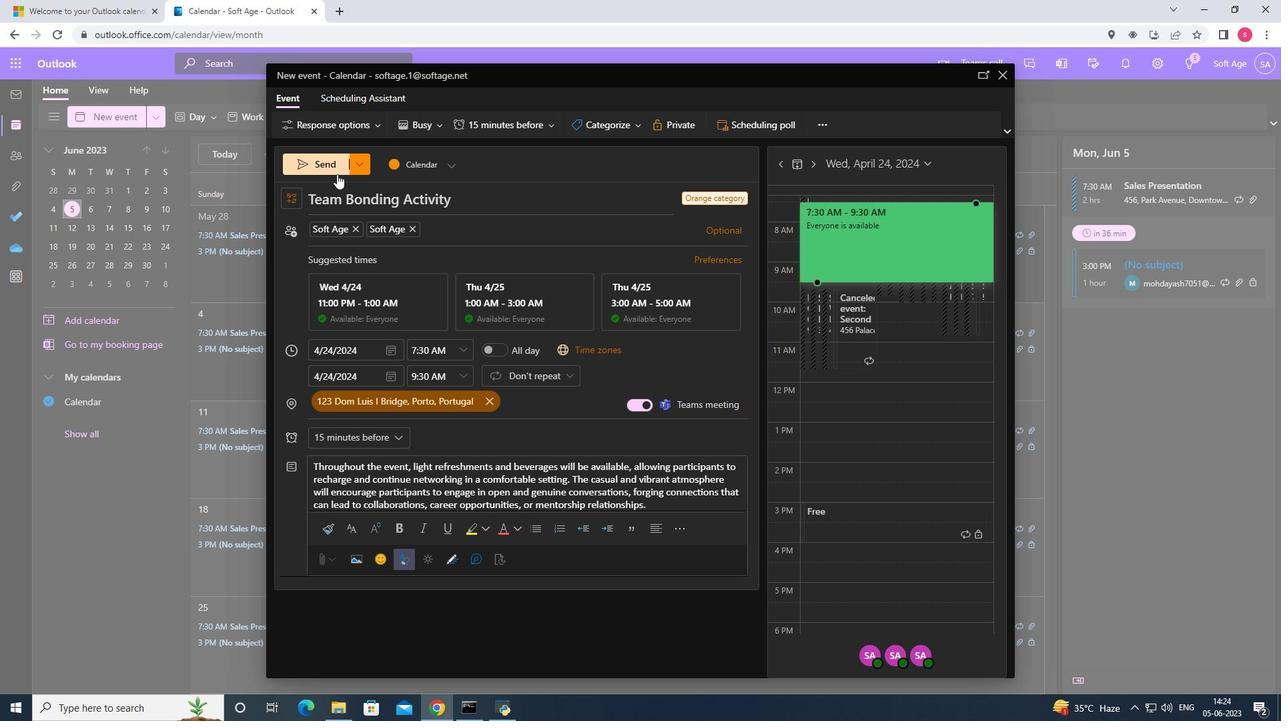 
Action: Mouse pressed left at (323, 162)
Screenshot: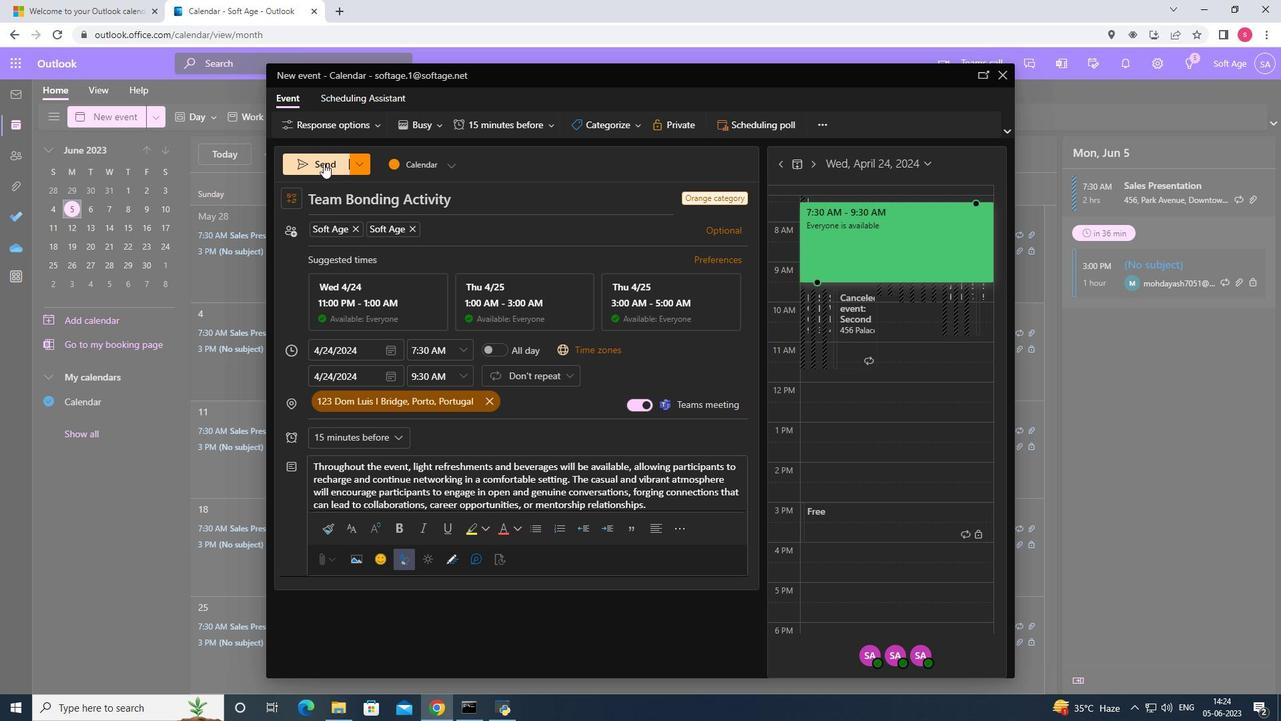 
Action: Mouse moved to (337, 162)
Screenshot: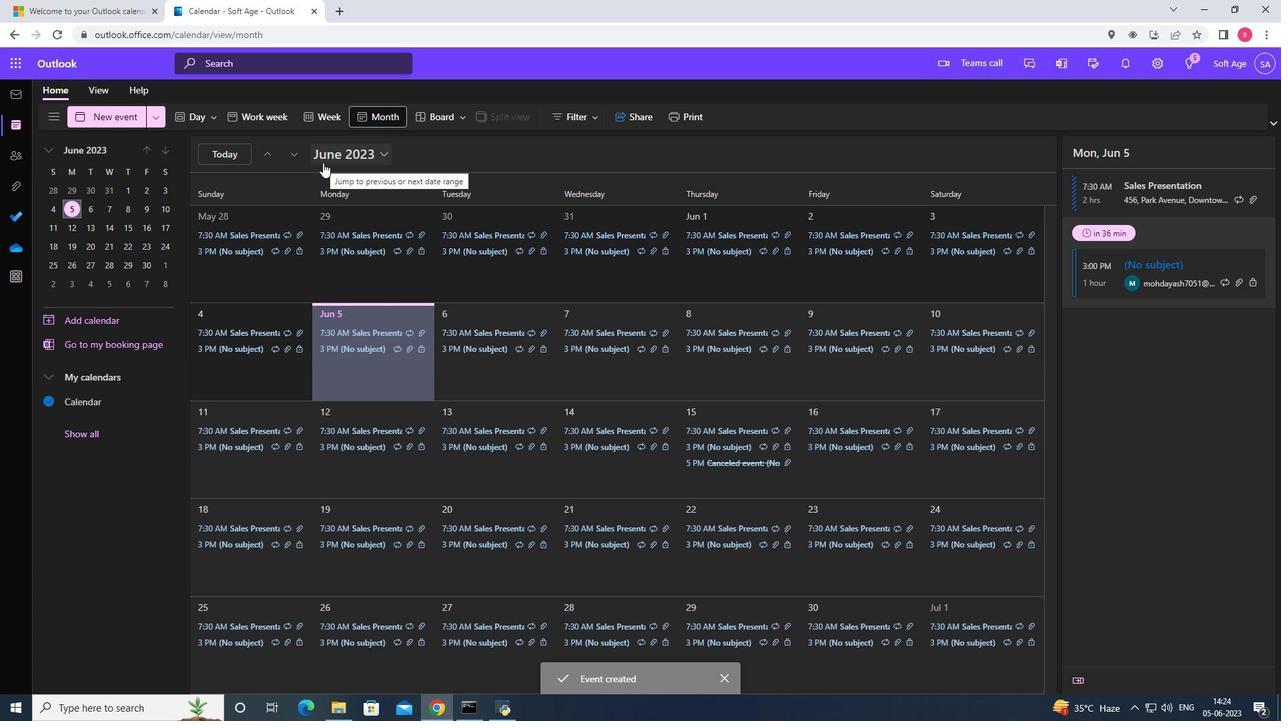 
